 Task: Create a due date automation trigger when advanced on, on the wednesday before a card is due add fields with custom field "Resume" set to a date in this week at 11:00 AM.
Action: Mouse moved to (1159, 111)
Screenshot: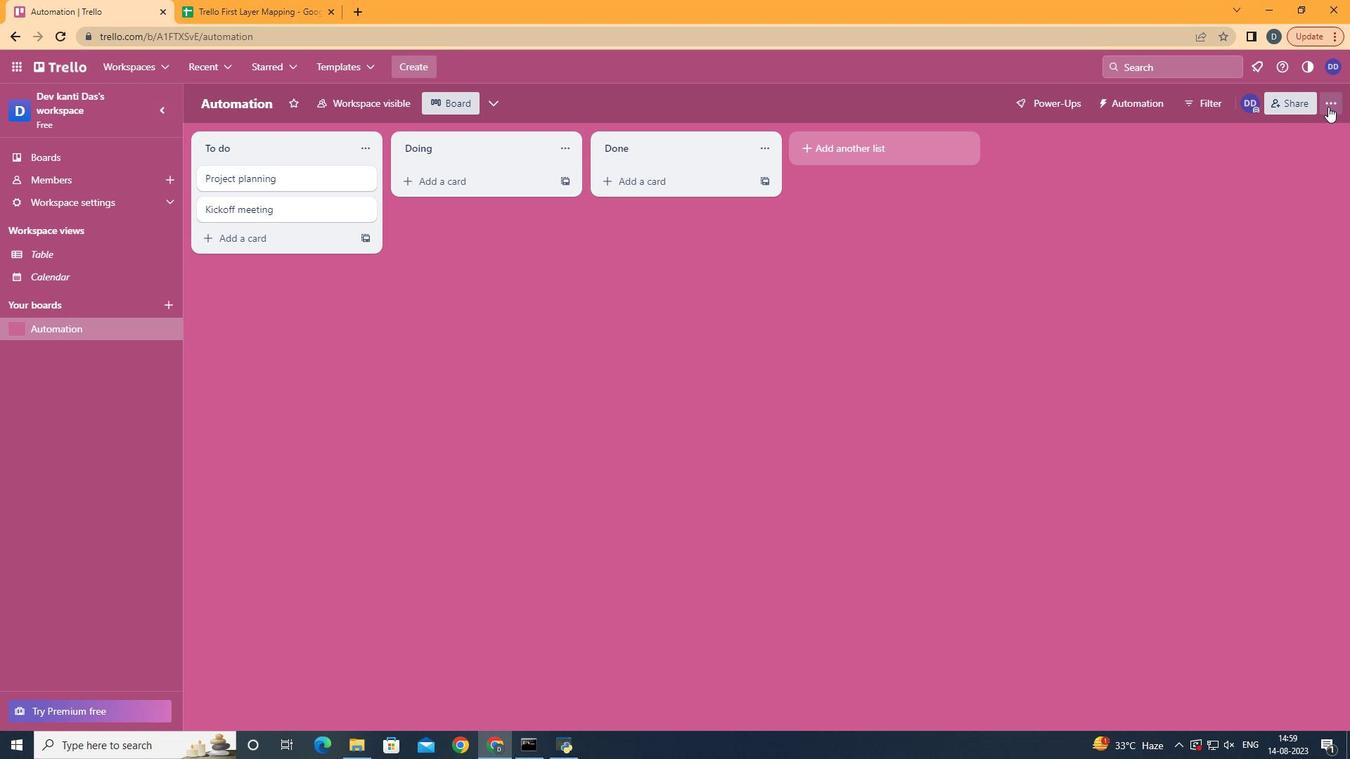
Action: Mouse pressed left at (1159, 111)
Screenshot: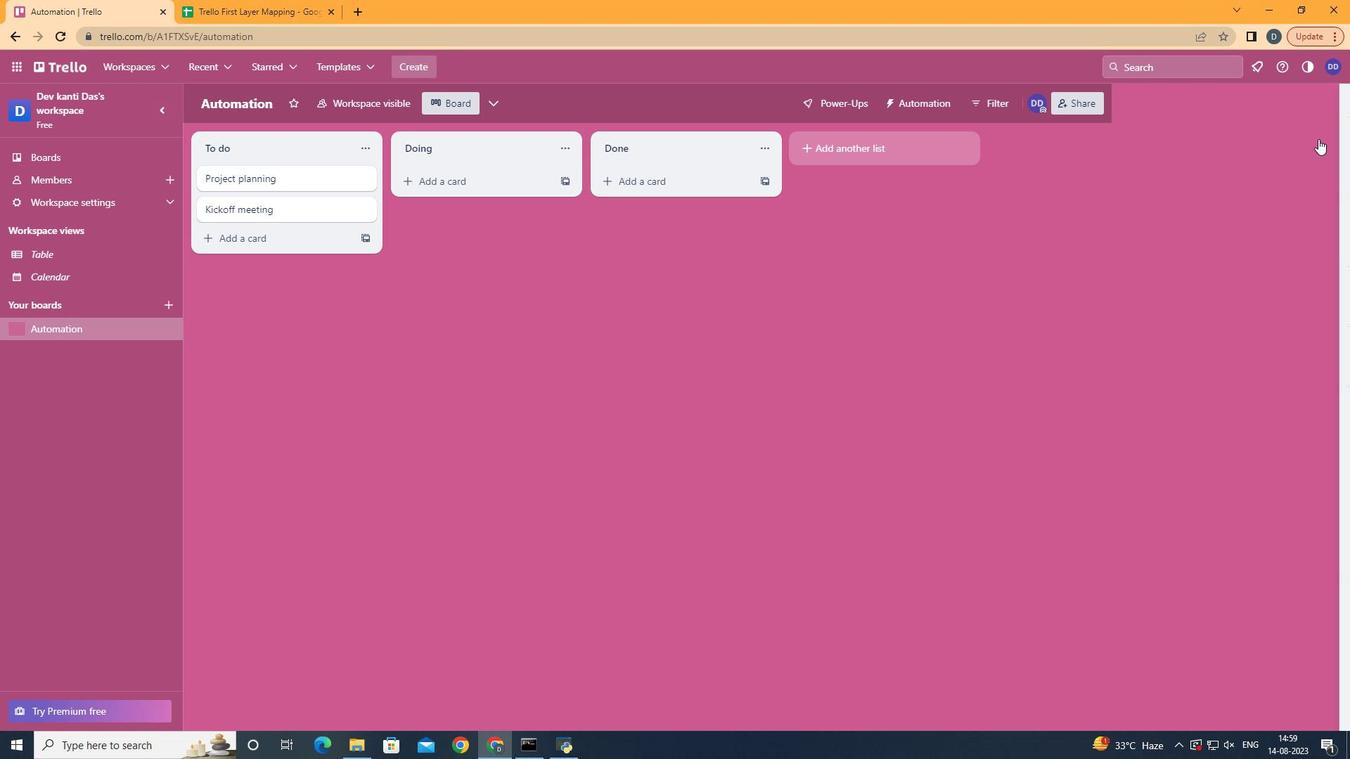 
Action: Mouse moved to (1112, 310)
Screenshot: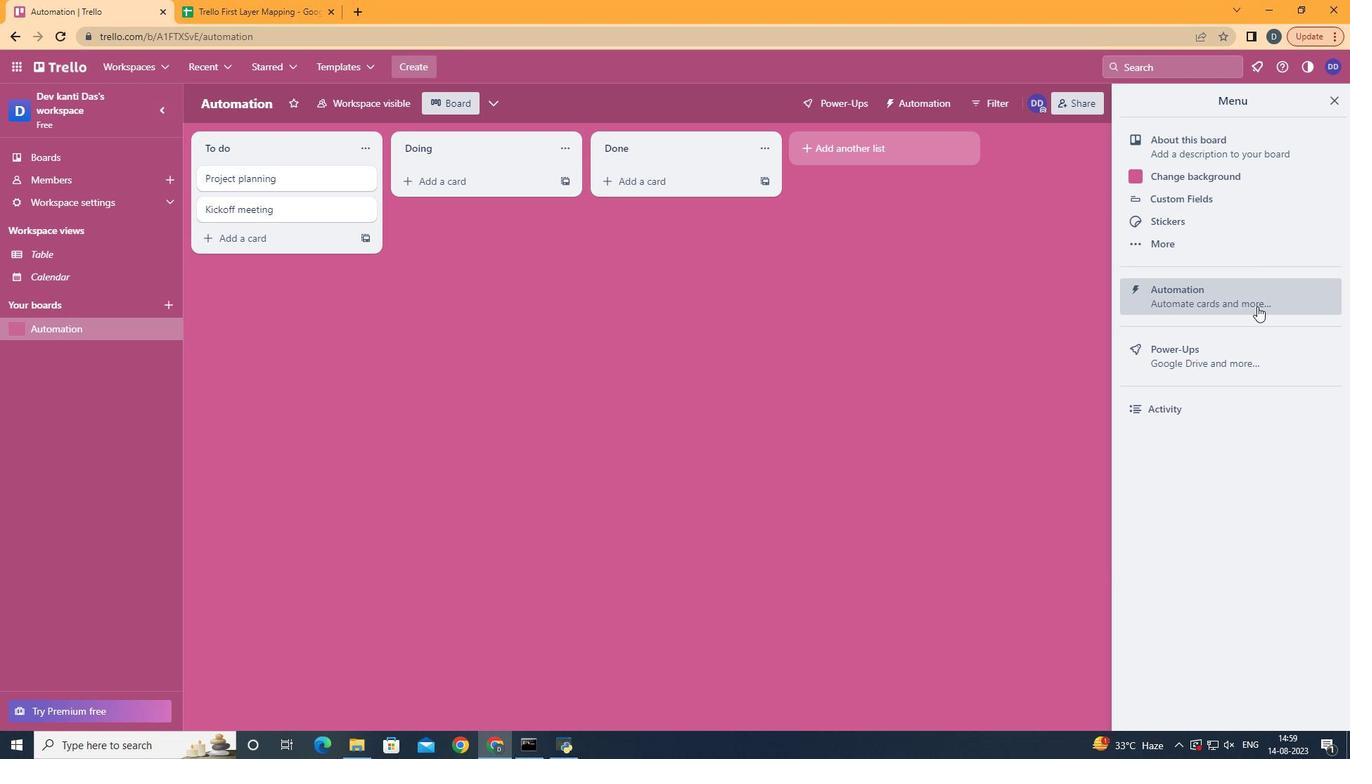 
Action: Mouse pressed left at (1112, 310)
Screenshot: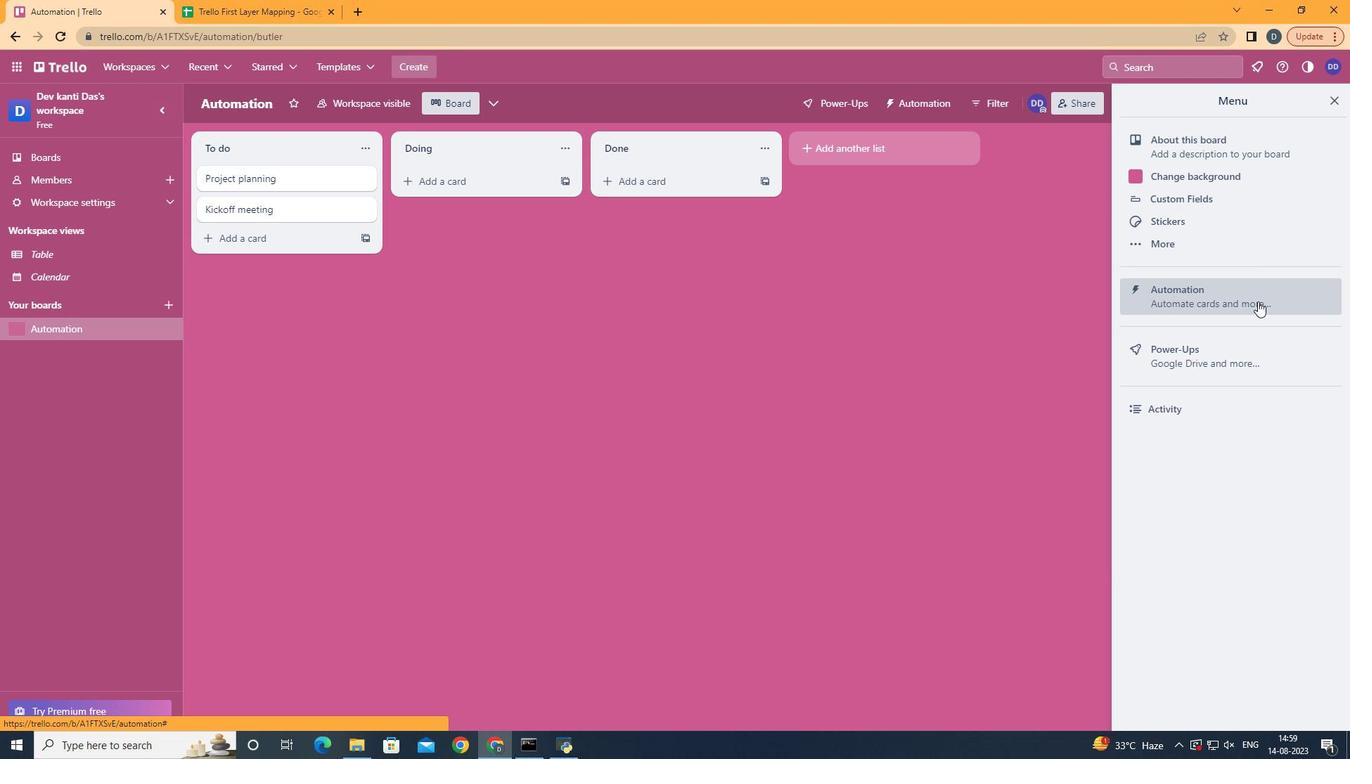
Action: Mouse moved to (466, 289)
Screenshot: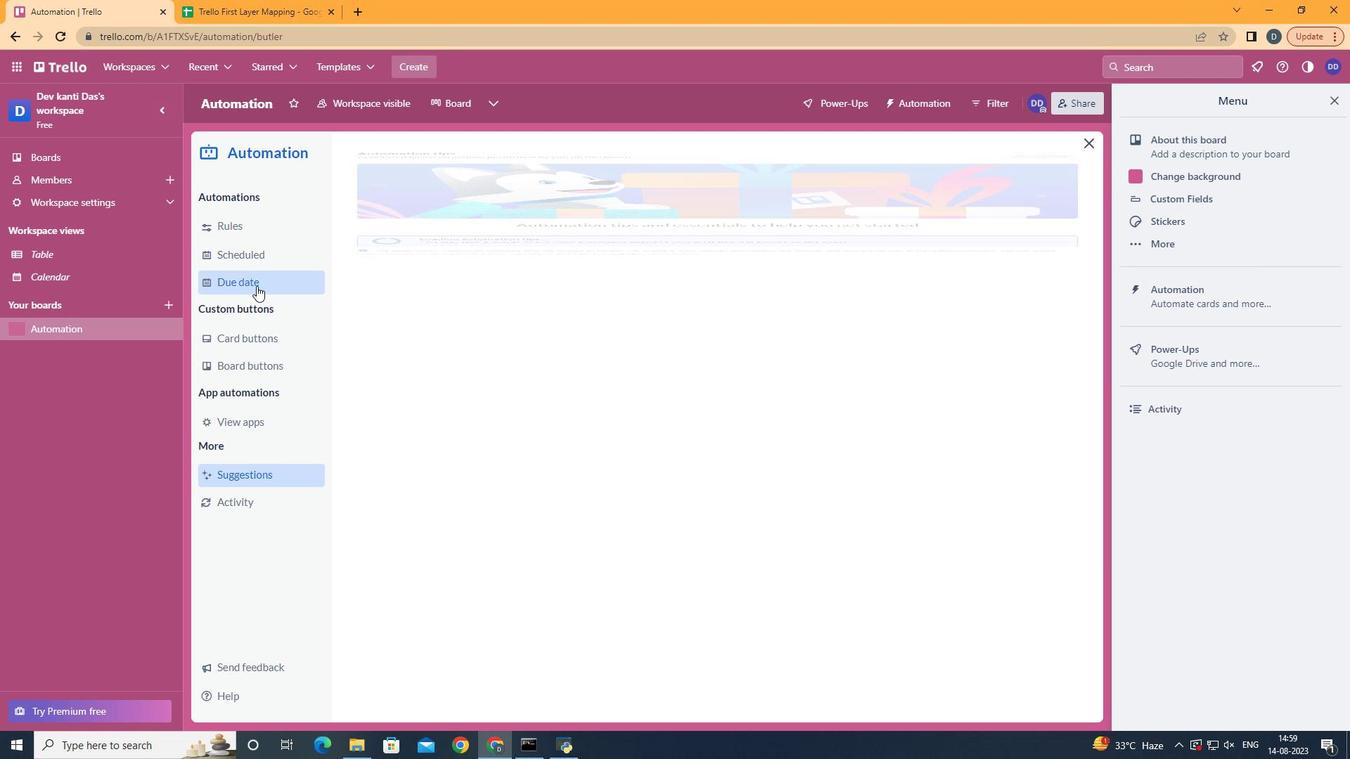
Action: Mouse pressed left at (466, 289)
Screenshot: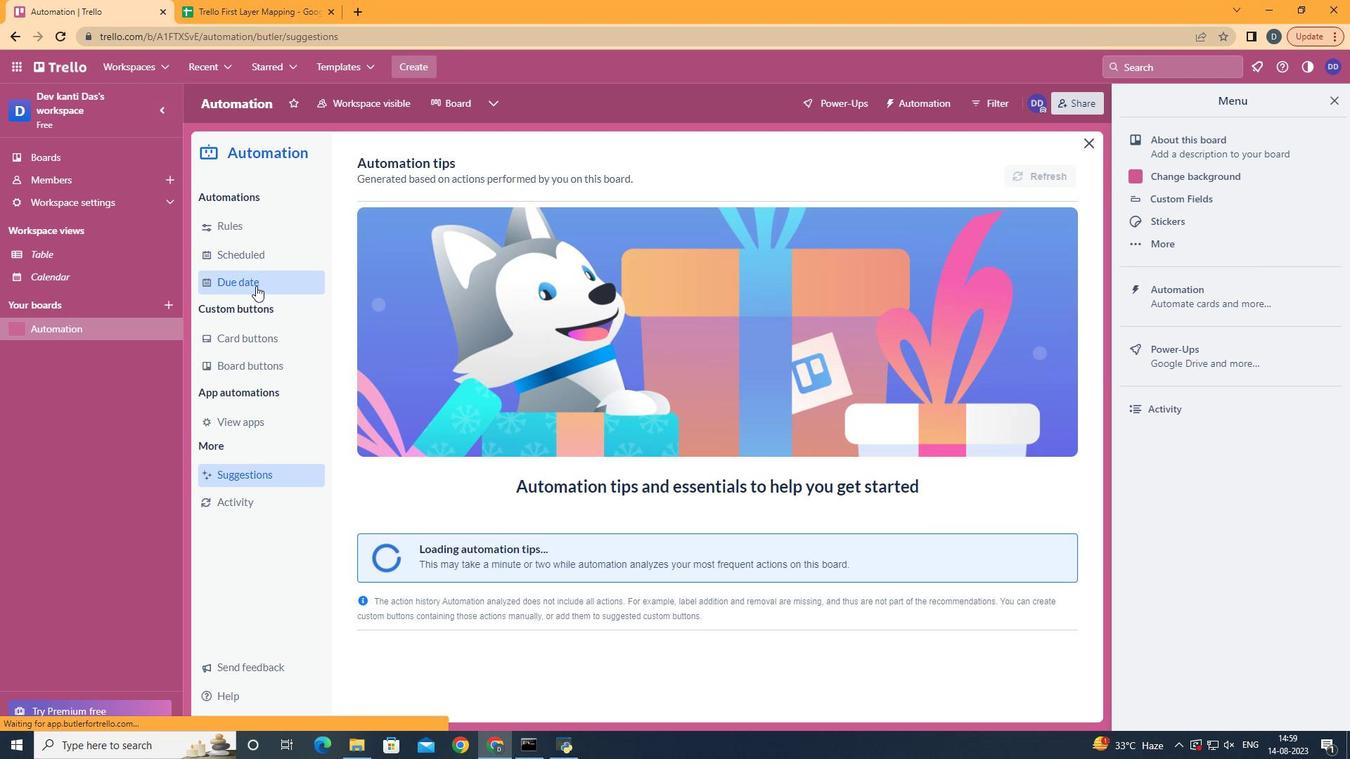 
Action: Mouse moved to (937, 175)
Screenshot: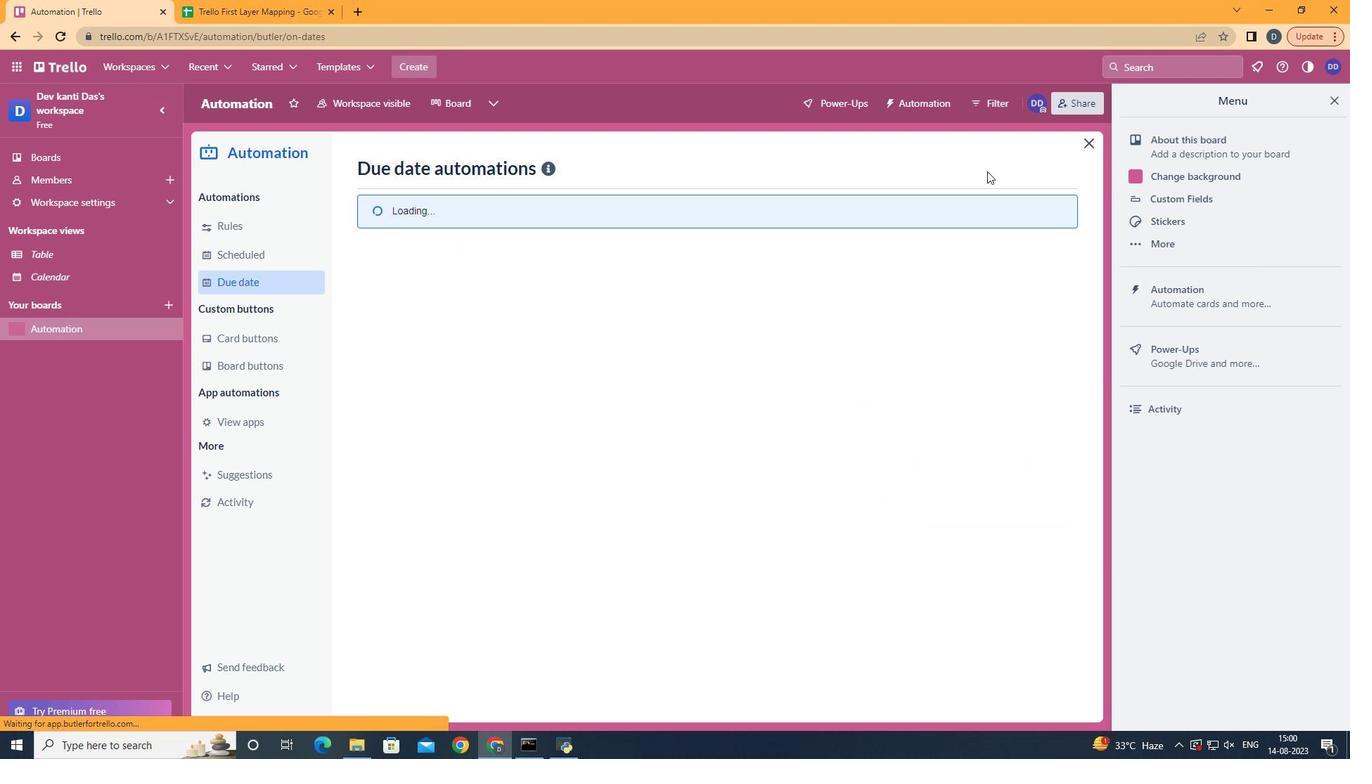 
Action: Mouse pressed left at (937, 175)
Screenshot: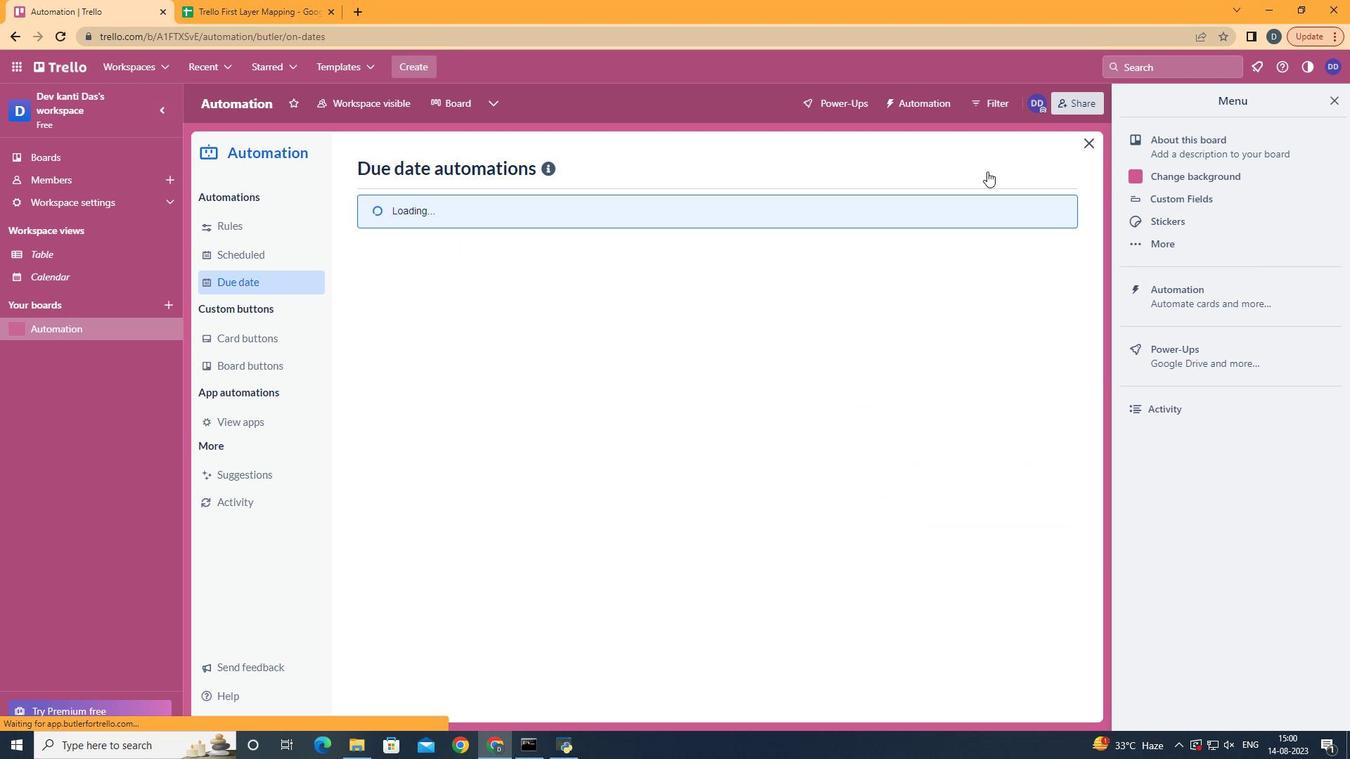 
Action: Mouse pressed left at (937, 175)
Screenshot: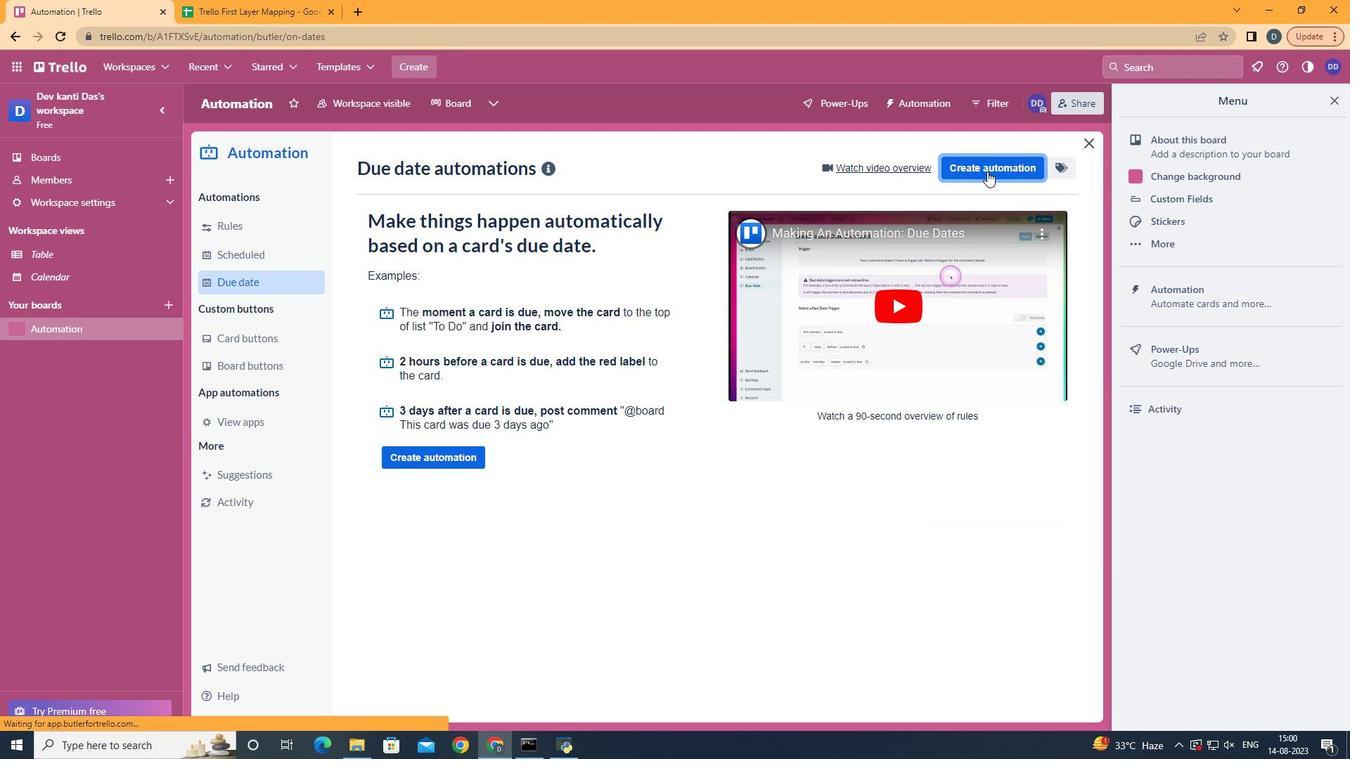 
Action: Mouse moved to (946, 164)
Screenshot: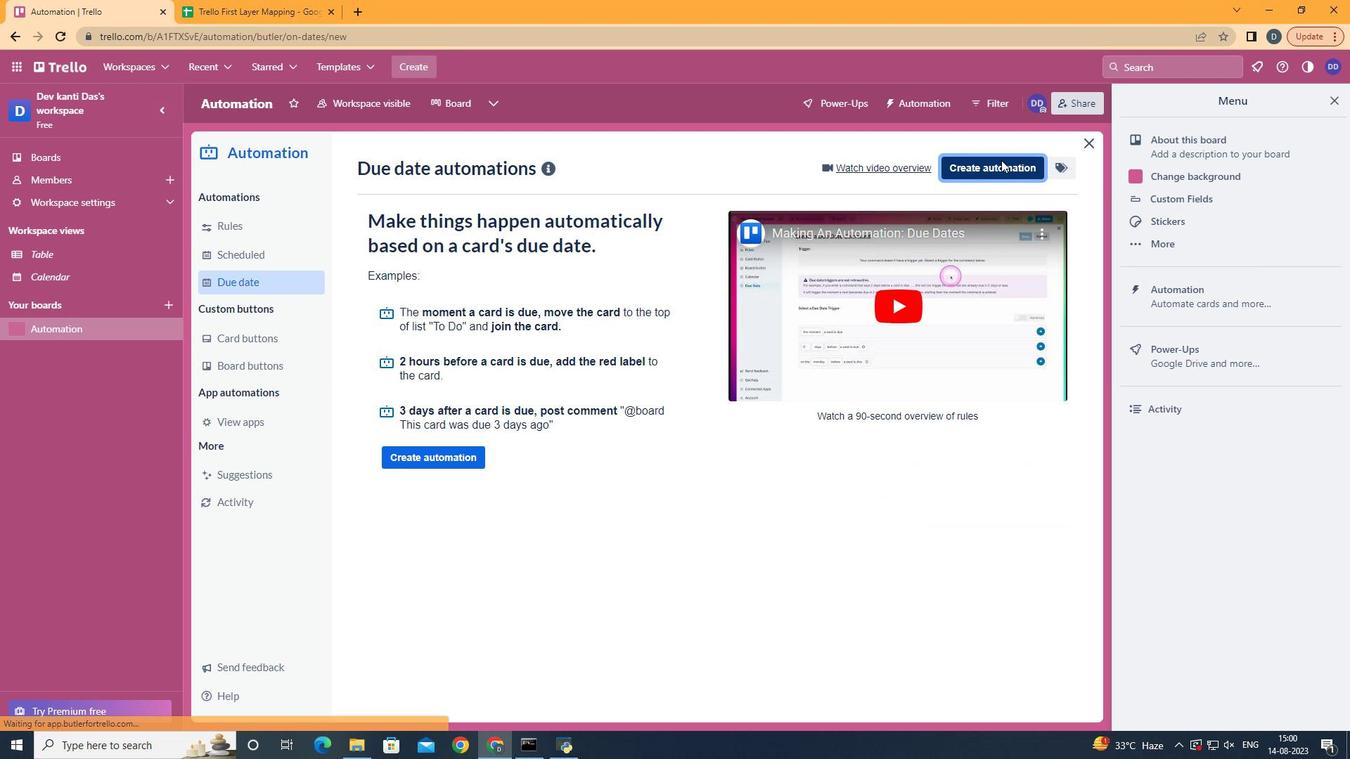 
Action: Mouse pressed left at (946, 164)
Screenshot: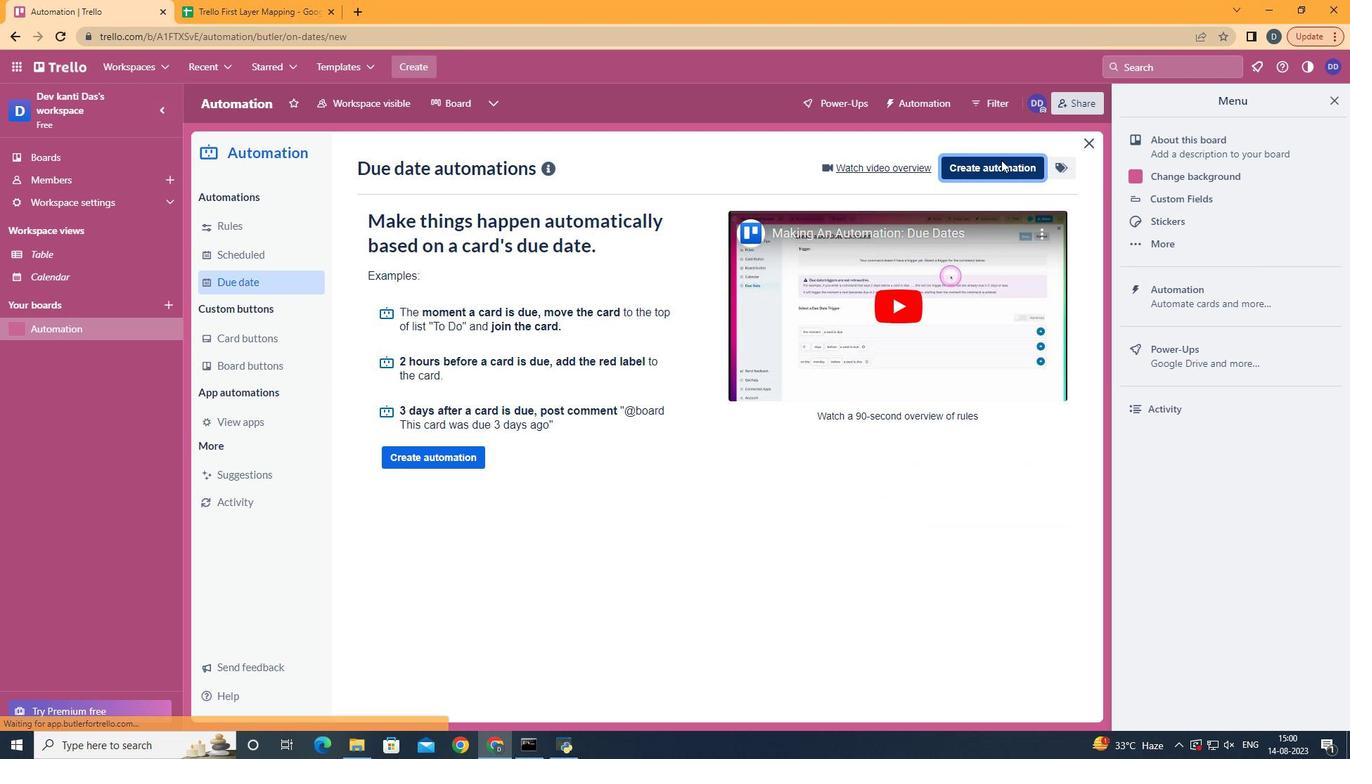 
Action: Mouse moved to (733, 301)
Screenshot: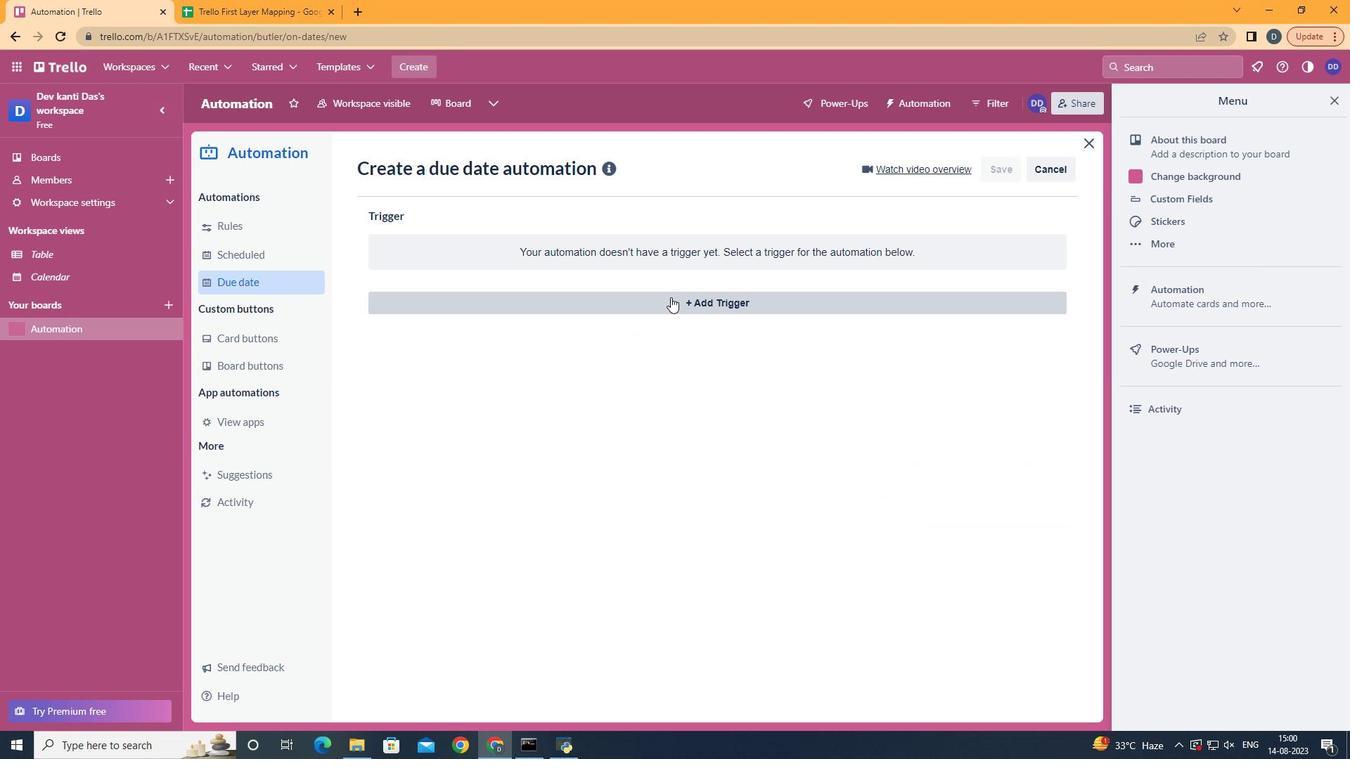 
Action: Mouse pressed left at (733, 301)
Screenshot: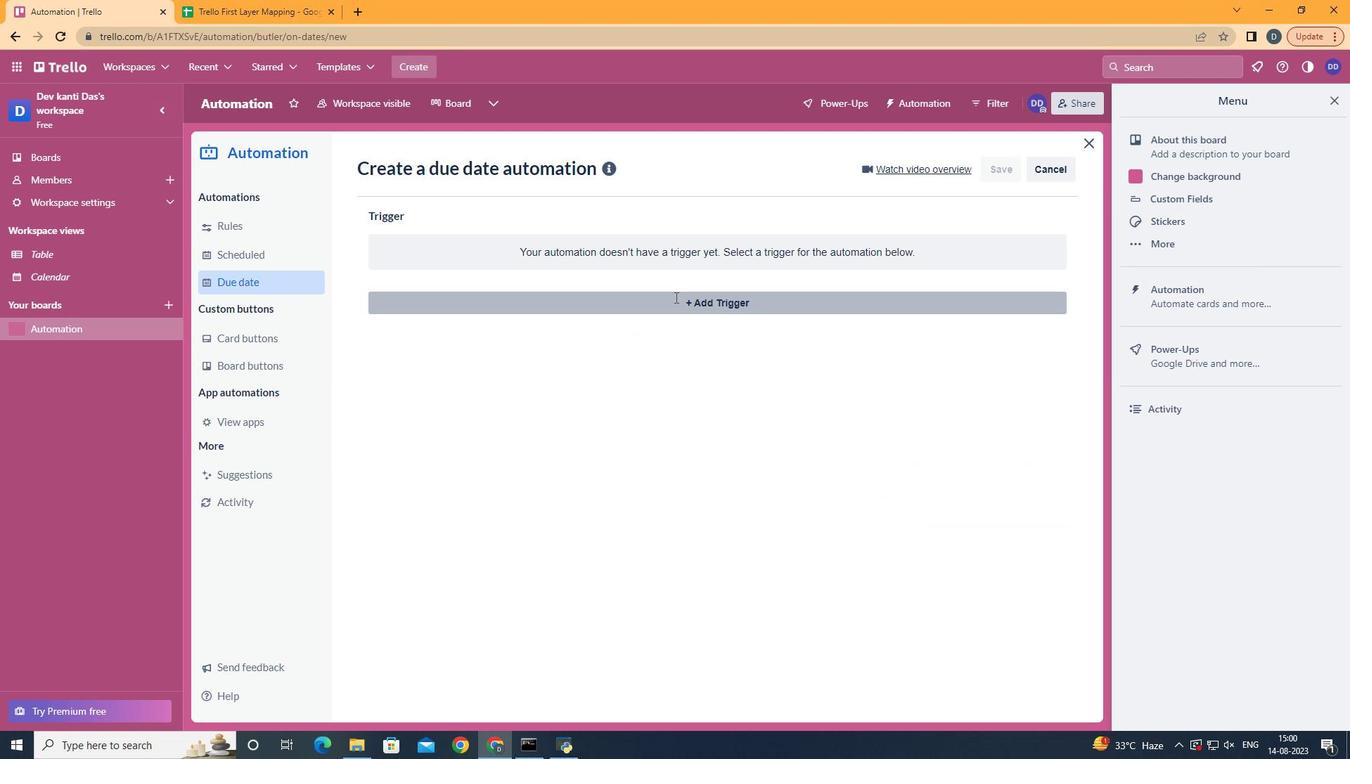 
Action: Mouse moved to (604, 433)
Screenshot: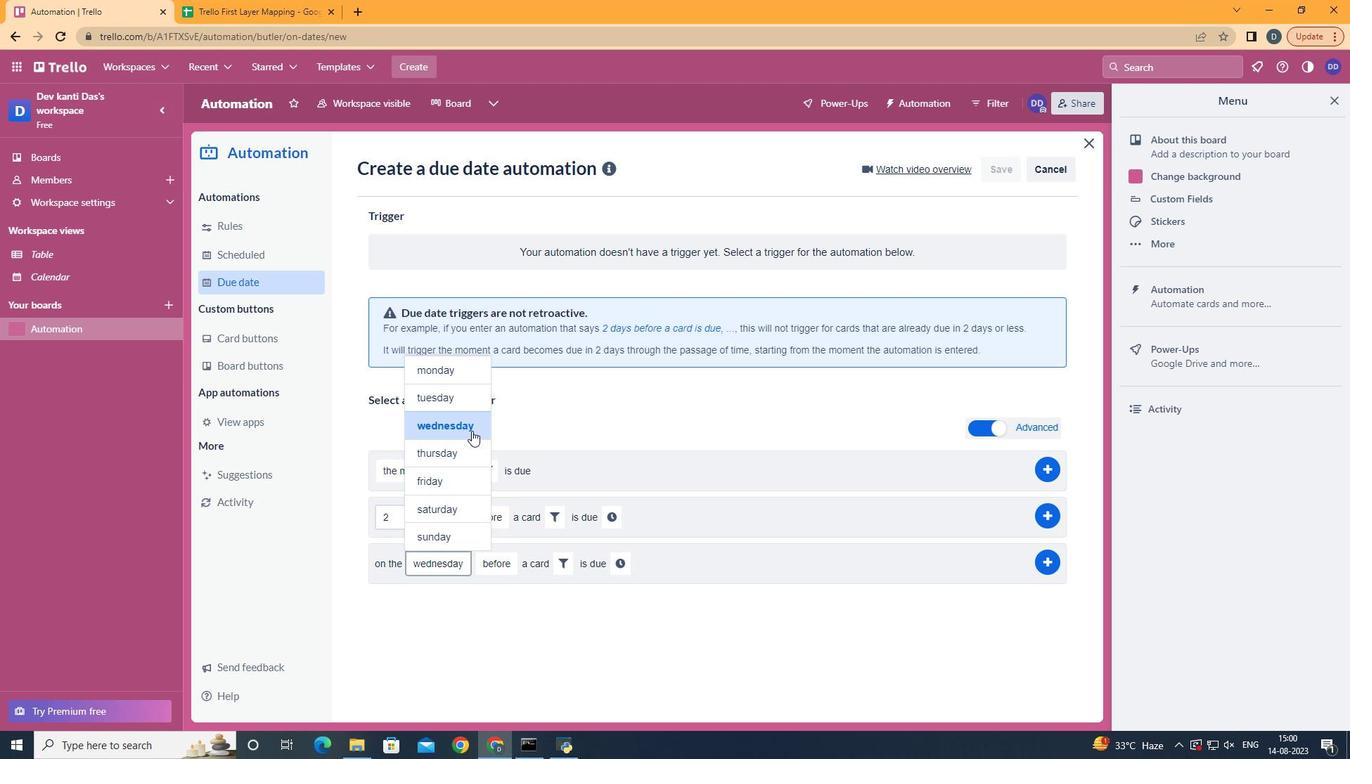 
Action: Mouse pressed left at (604, 433)
Screenshot: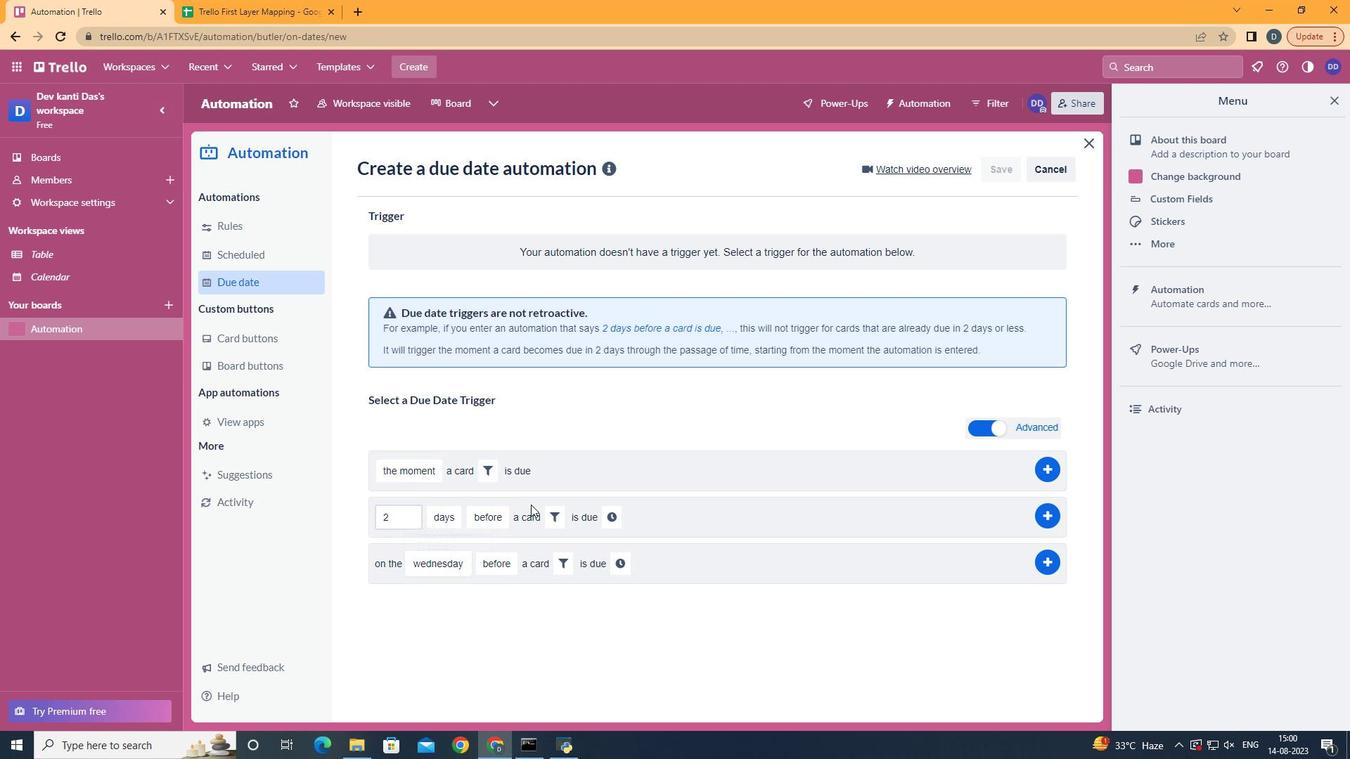 
Action: Mouse moved to (663, 560)
Screenshot: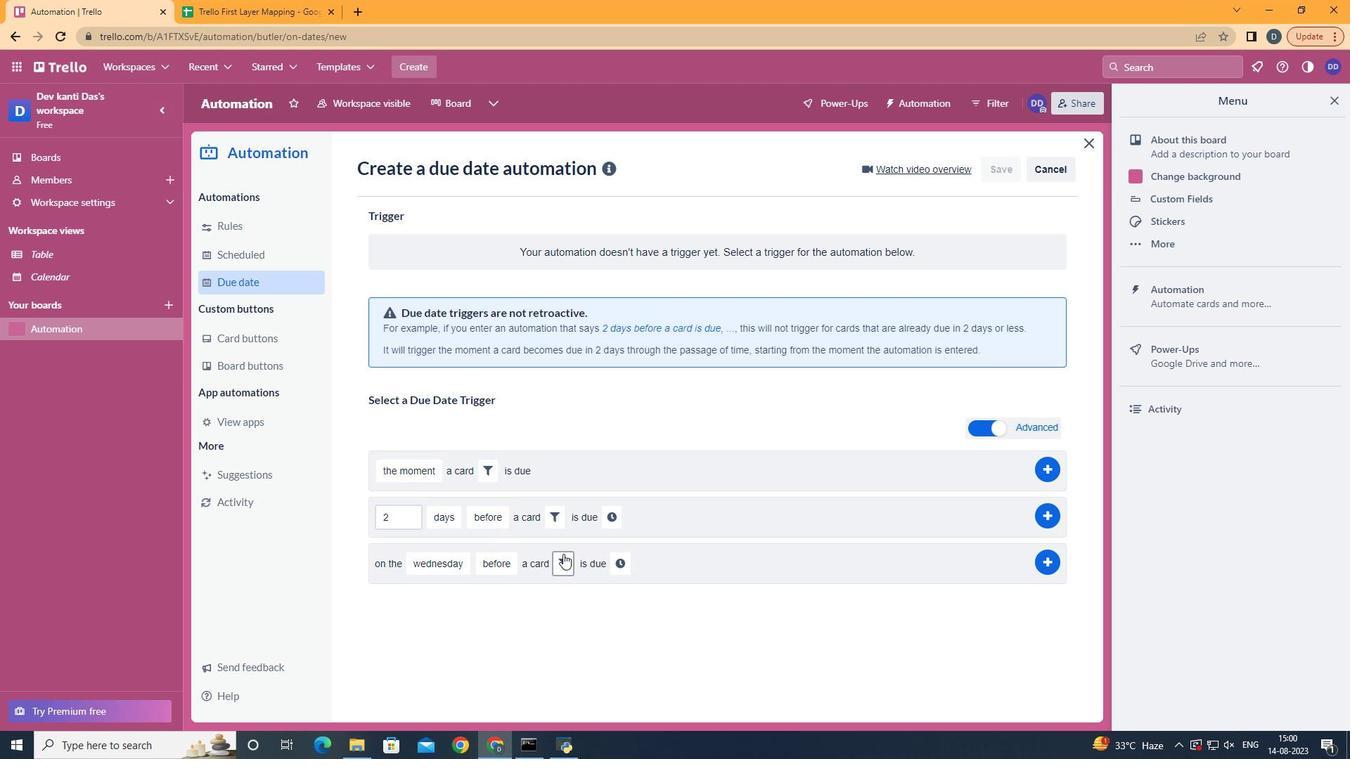 
Action: Mouse pressed left at (663, 560)
Screenshot: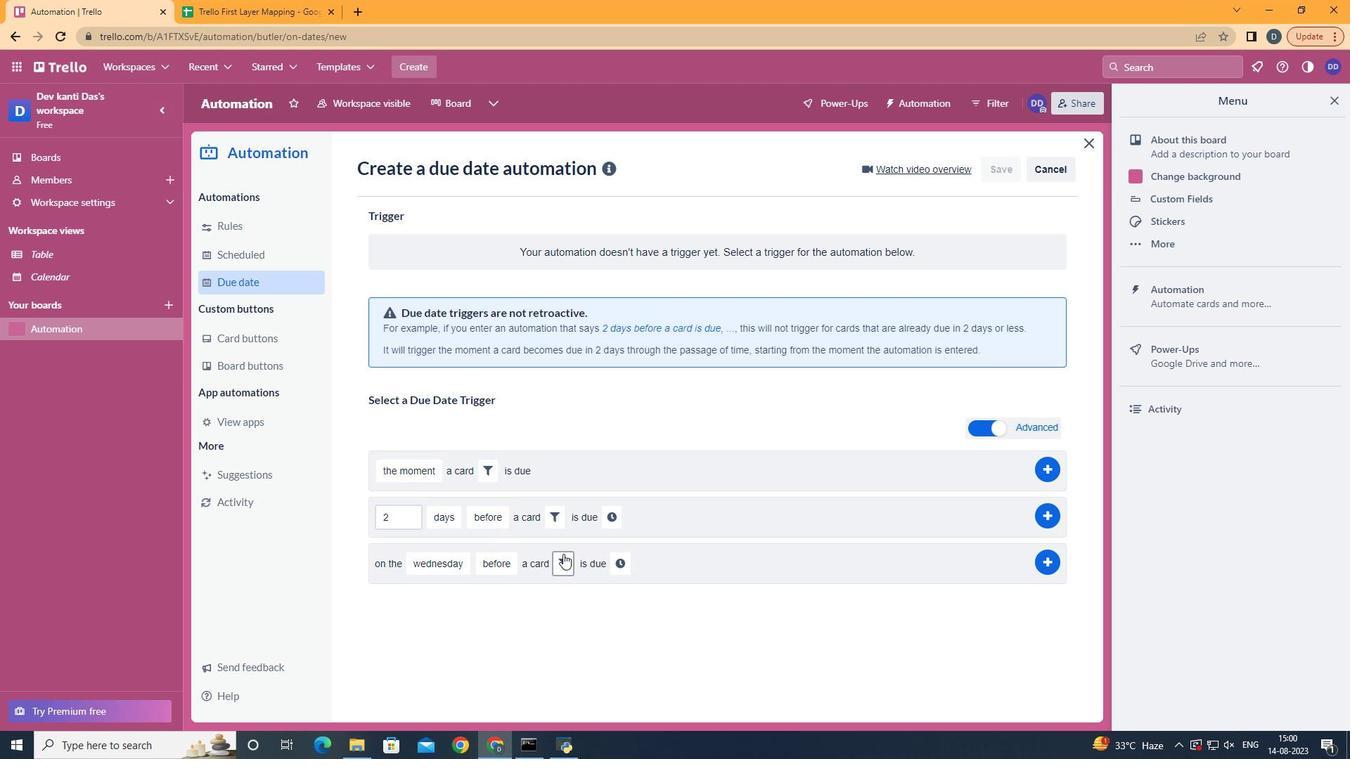 
Action: Mouse moved to (810, 607)
Screenshot: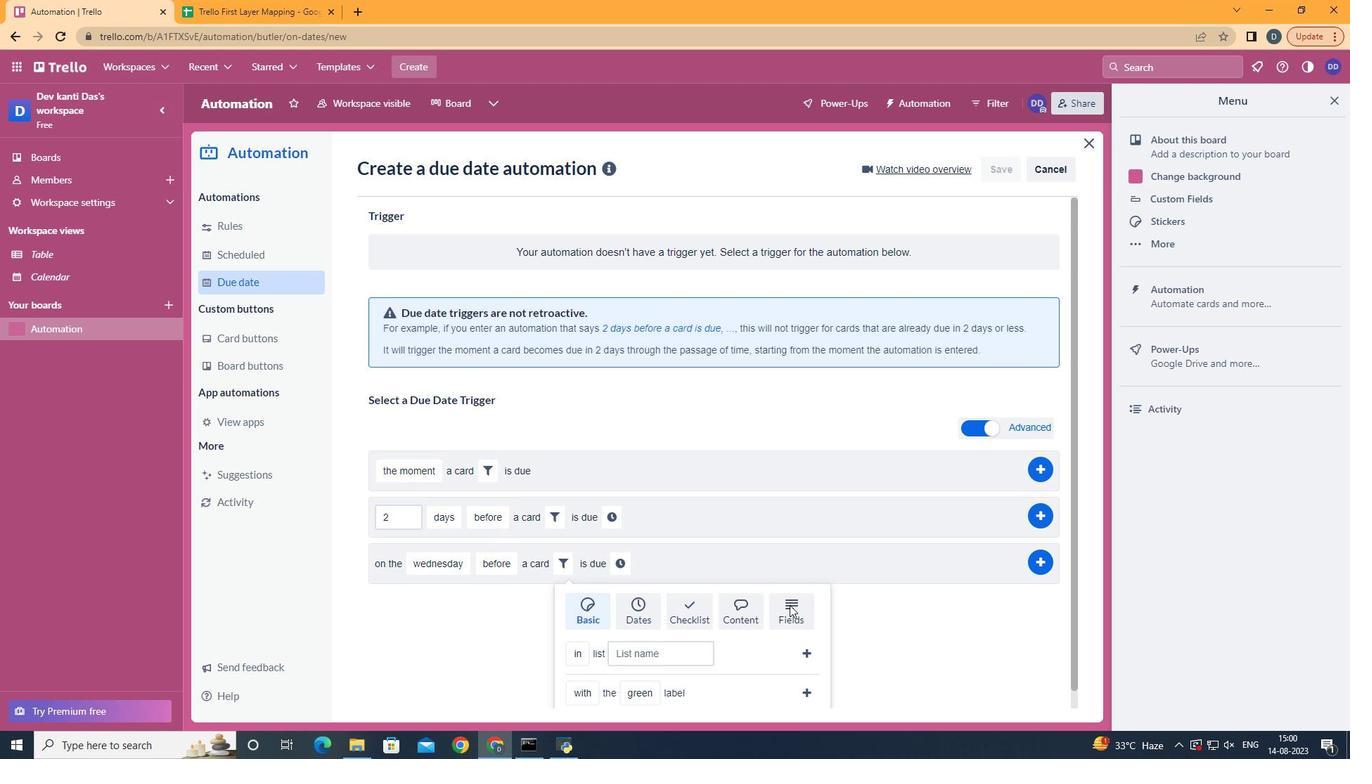 
Action: Mouse pressed left at (810, 607)
Screenshot: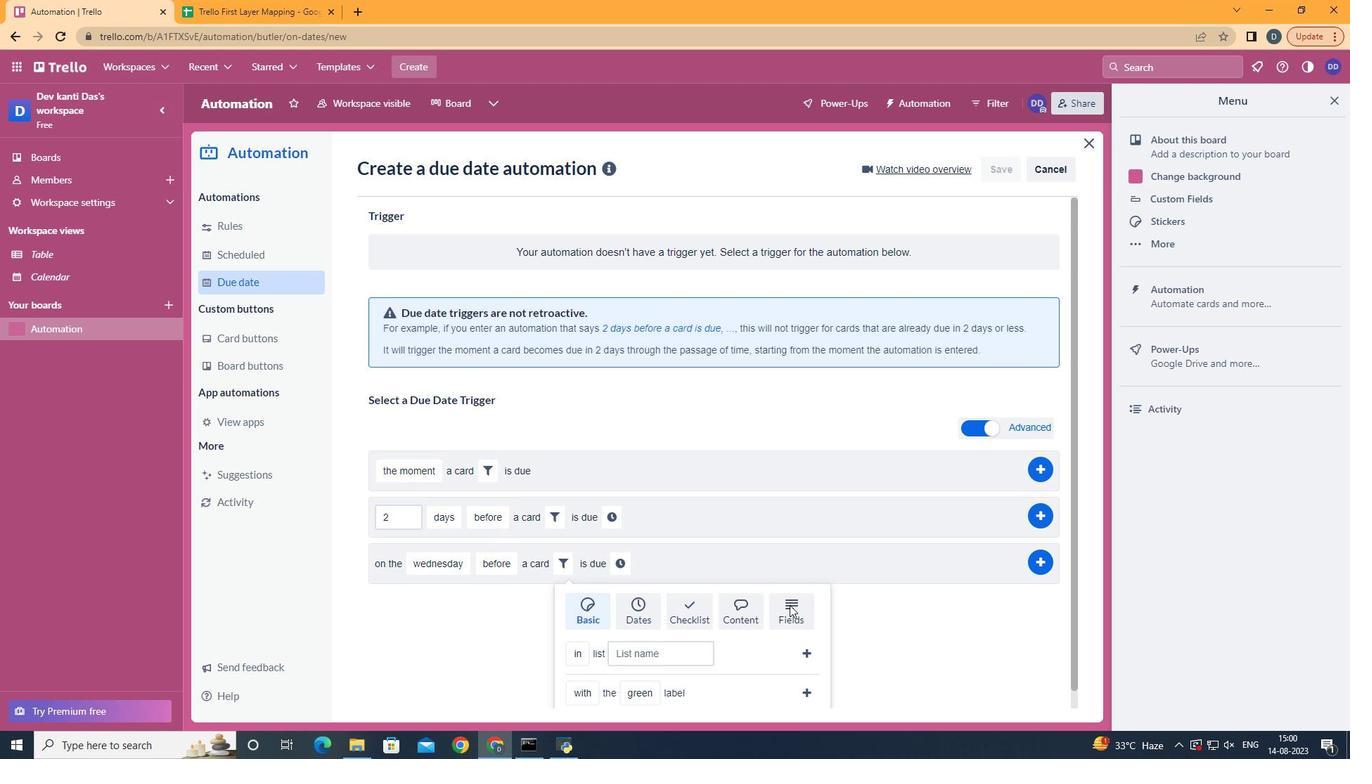 
Action: Mouse scrolled (810, 607) with delta (0, 0)
Screenshot: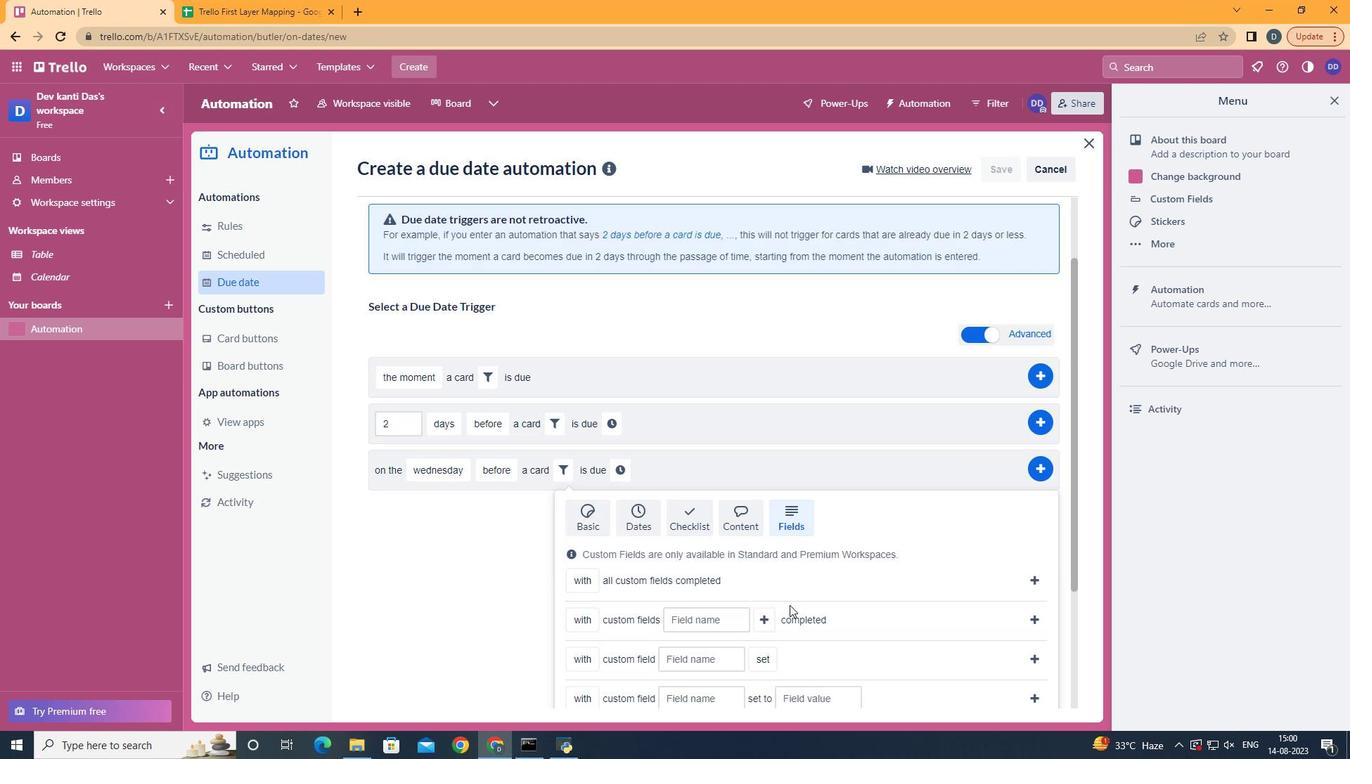 
Action: Mouse scrolled (810, 607) with delta (0, 0)
Screenshot: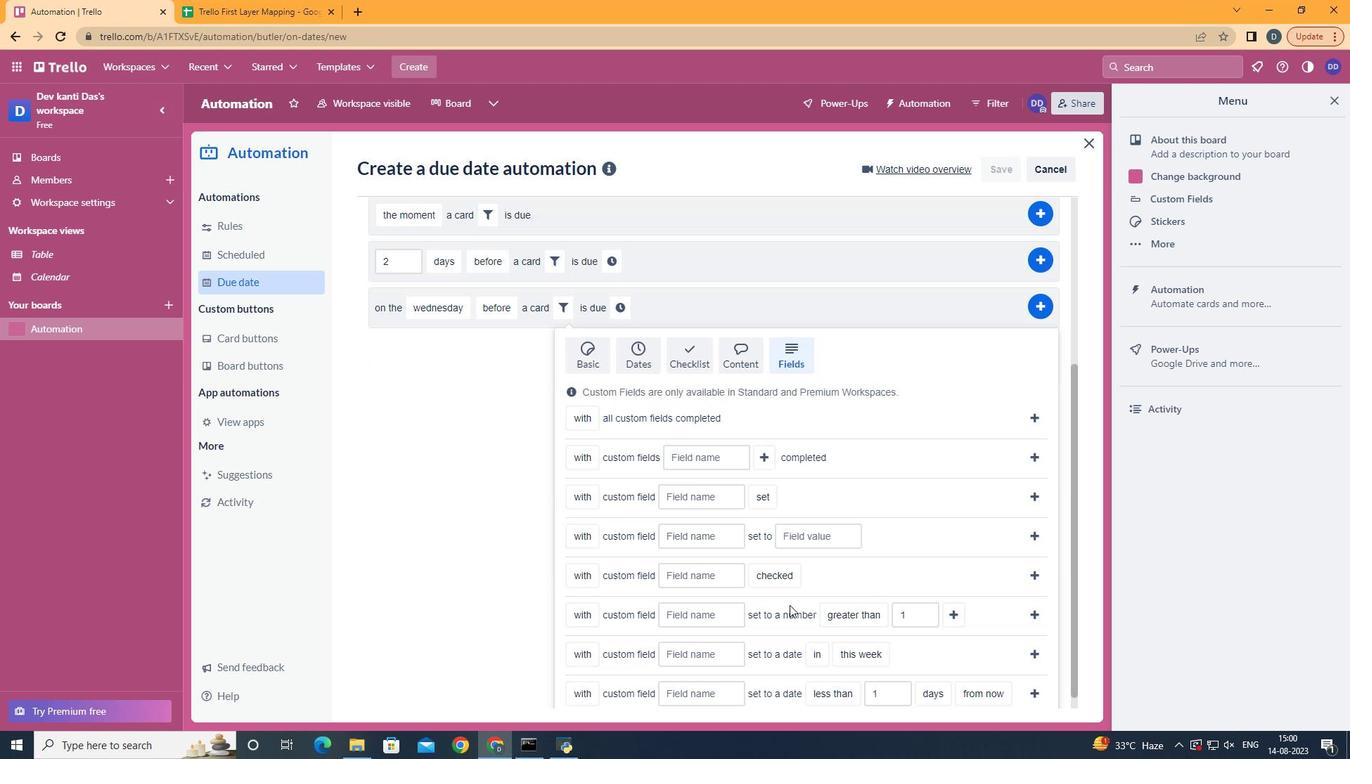 
Action: Mouse scrolled (810, 607) with delta (0, 0)
Screenshot: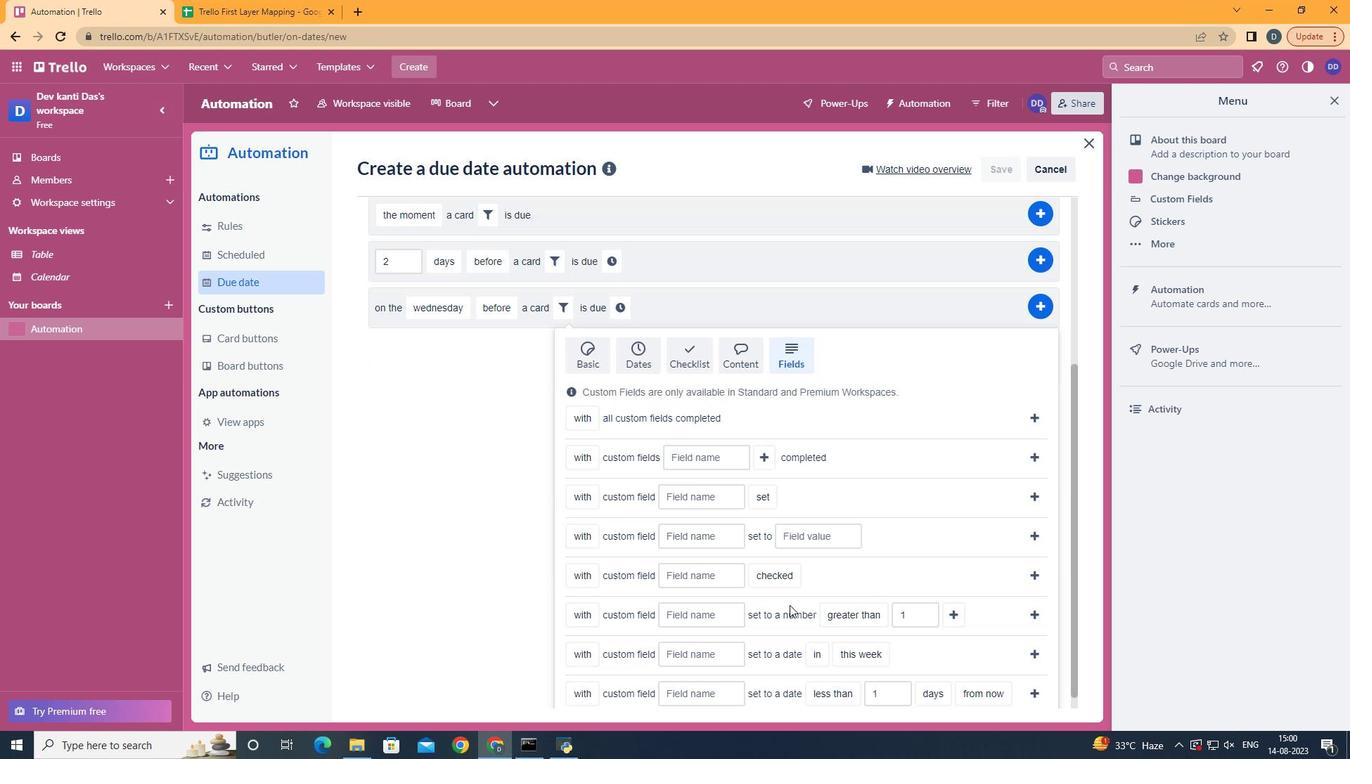 
Action: Mouse scrolled (810, 607) with delta (0, 0)
Screenshot: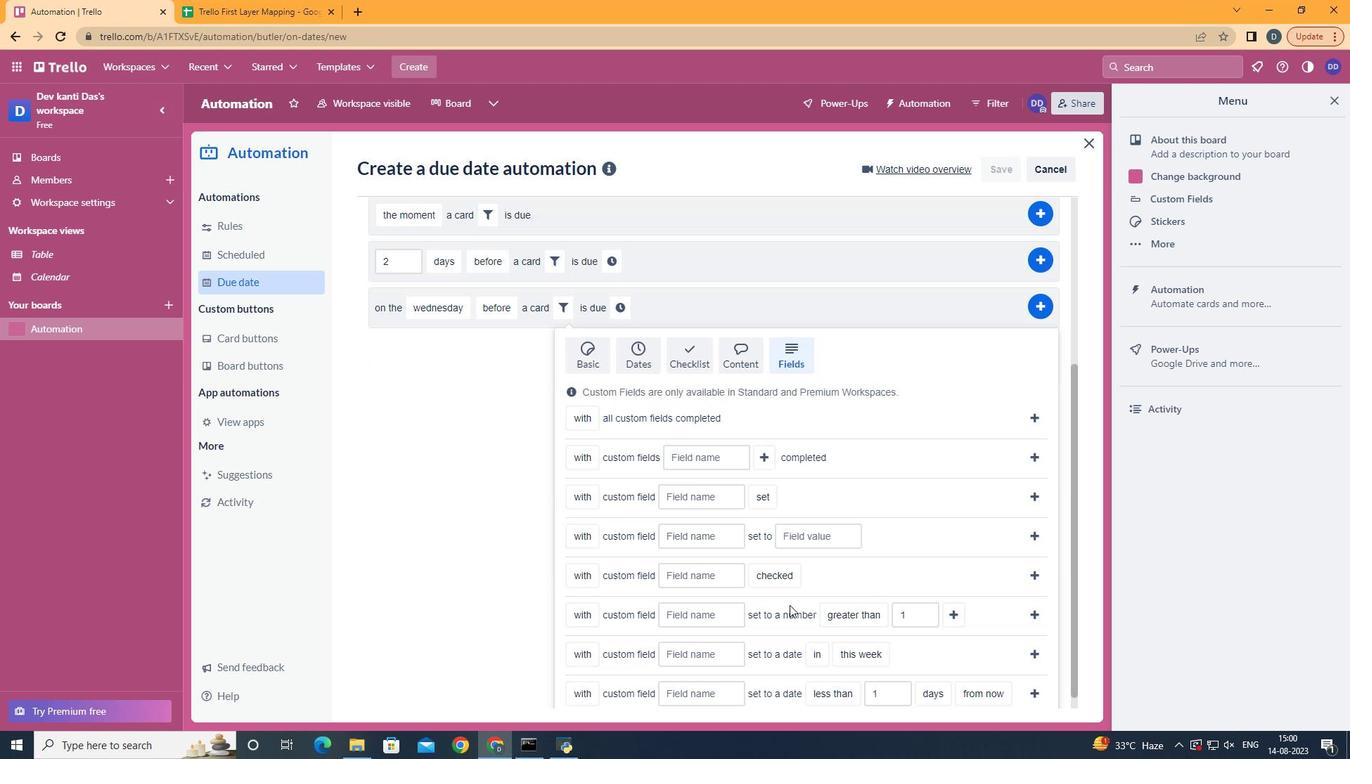 
Action: Mouse scrolled (810, 607) with delta (0, 0)
Screenshot: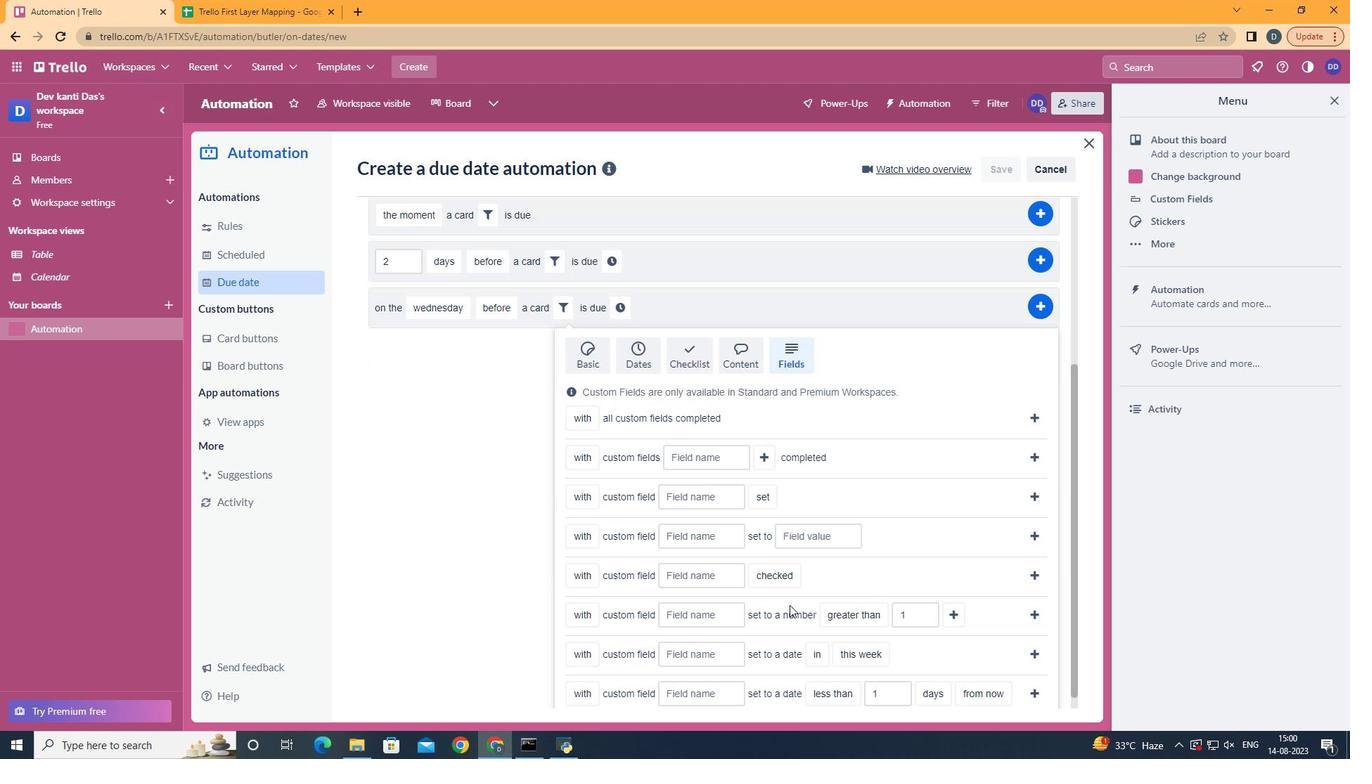 
Action: Mouse scrolled (810, 607) with delta (0, 0)
Screenshot: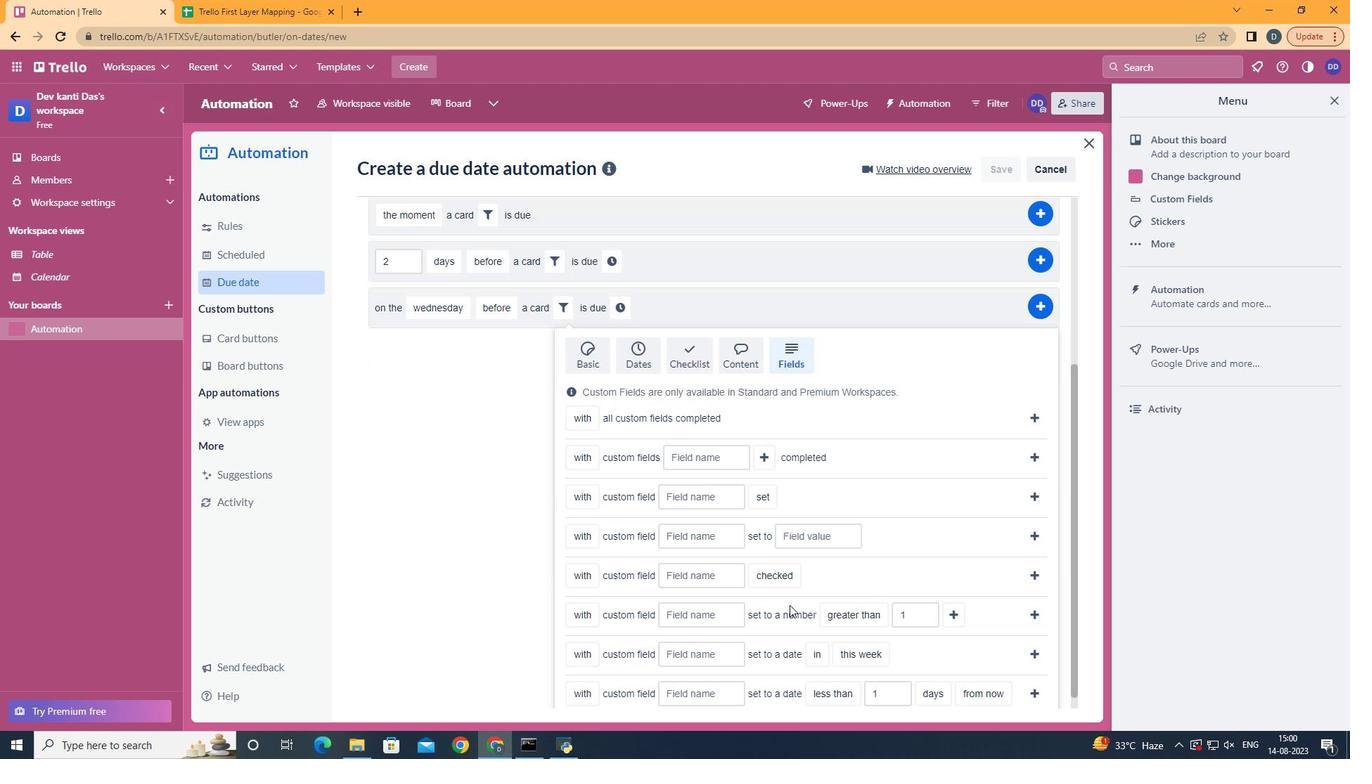 
Action: Mouse moved to (741, 637)
Screenshot: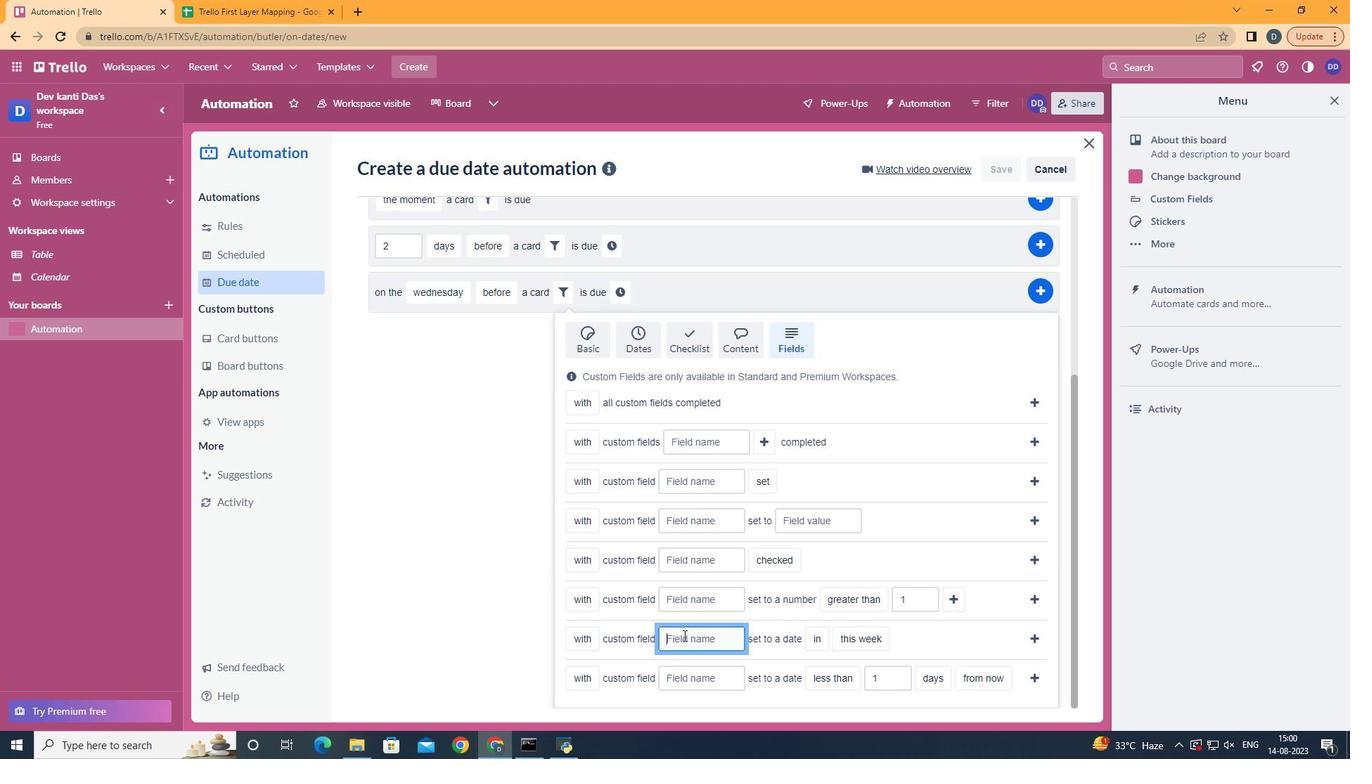 
Action: Mouse pressed left at (741, 637)
Screenshot: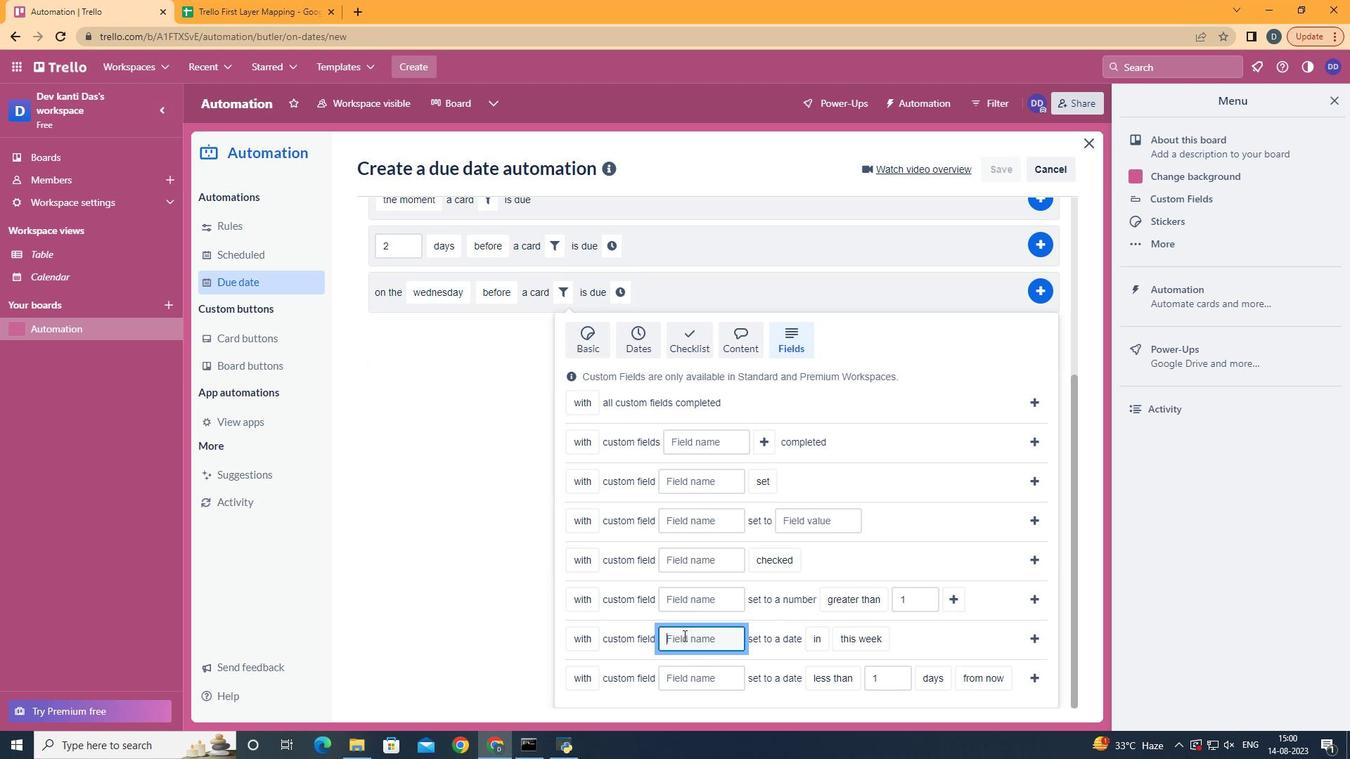 
Action: Key pressed <Key.shift>Resume
Screenshot: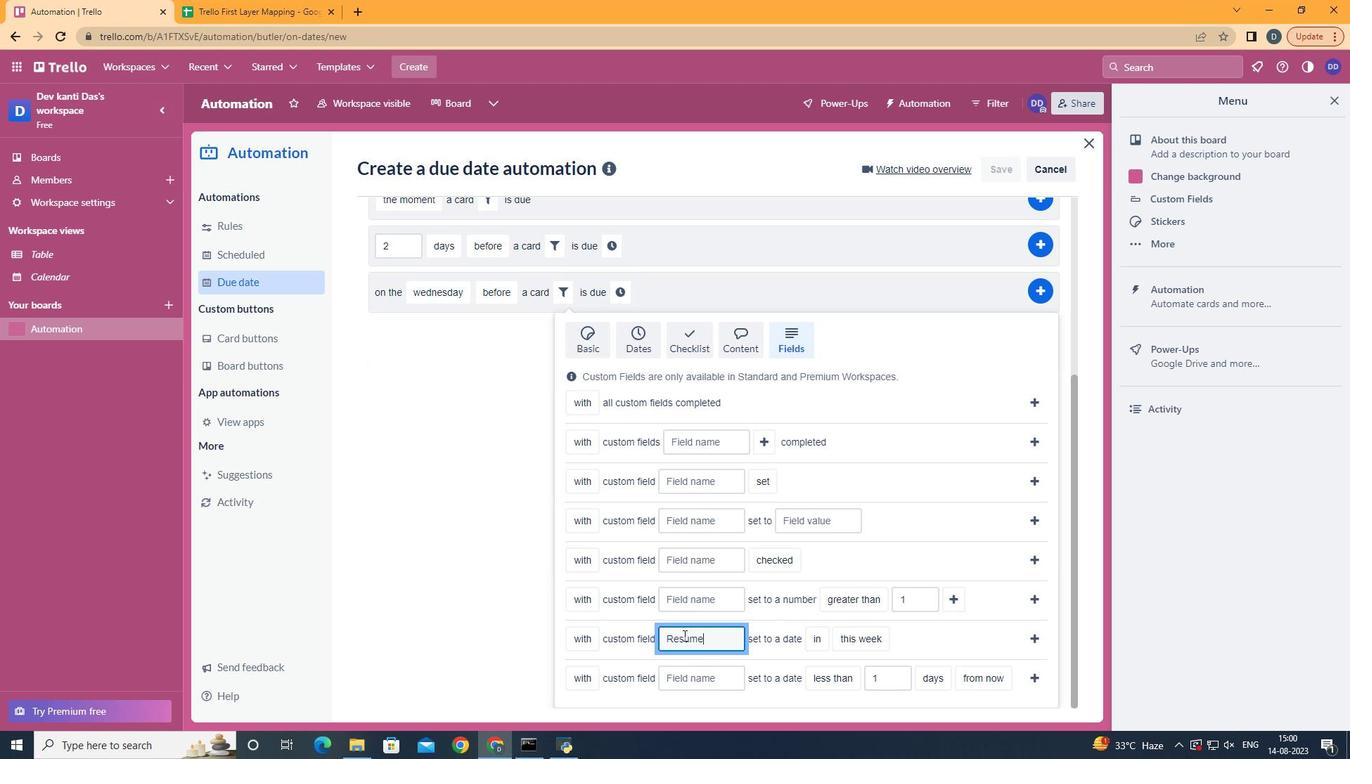 
Action: Mouse moved to (968, 640)
Screenshot: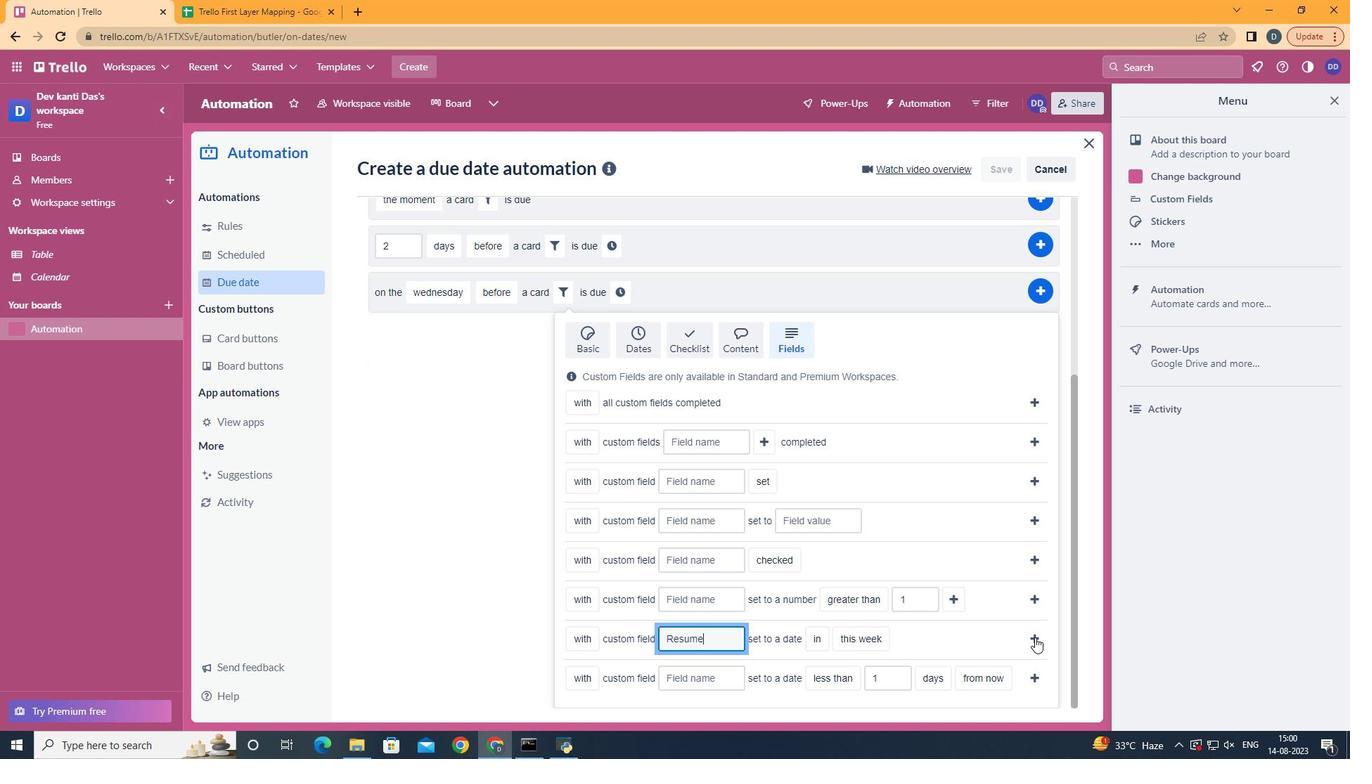 
Action: Mouse pressed left at (968, 640)
Screenshot: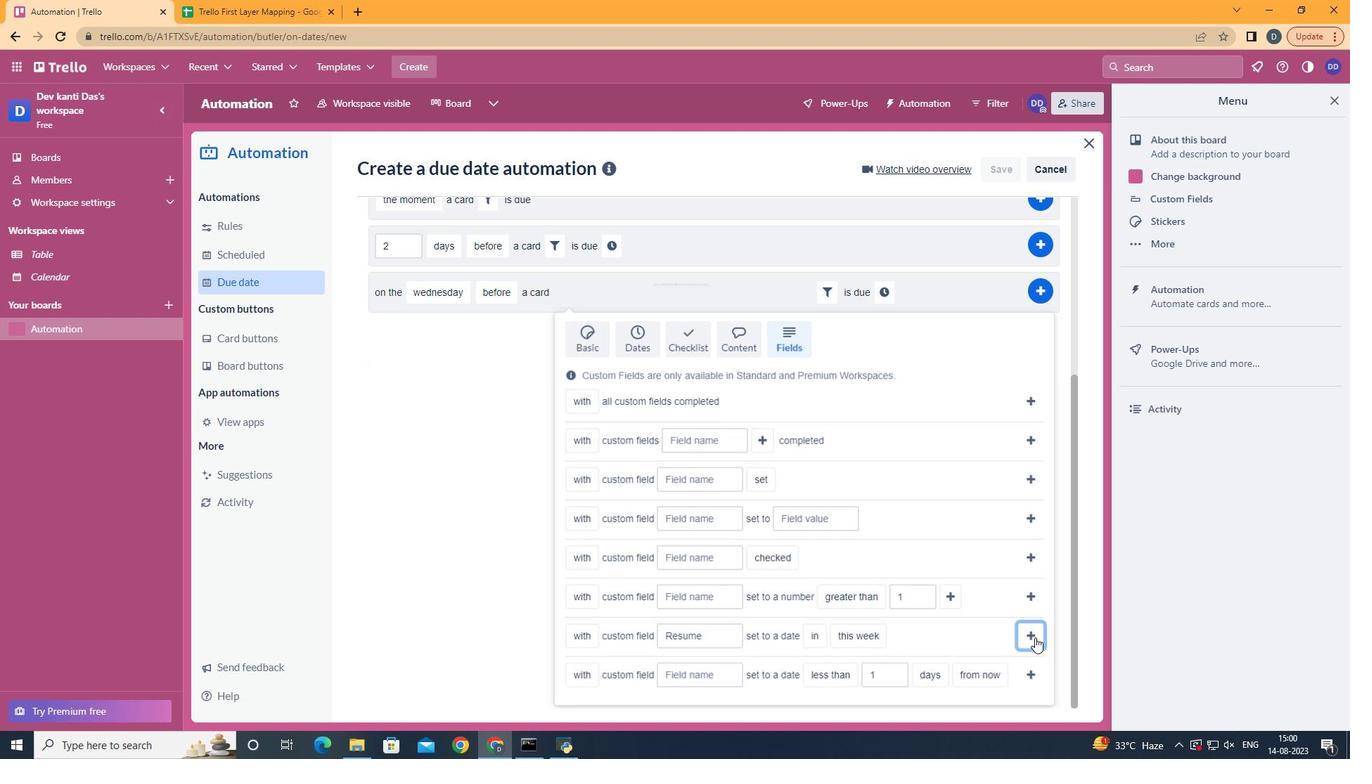 
Action: Mouse moved to (880, 564)
Screenshot: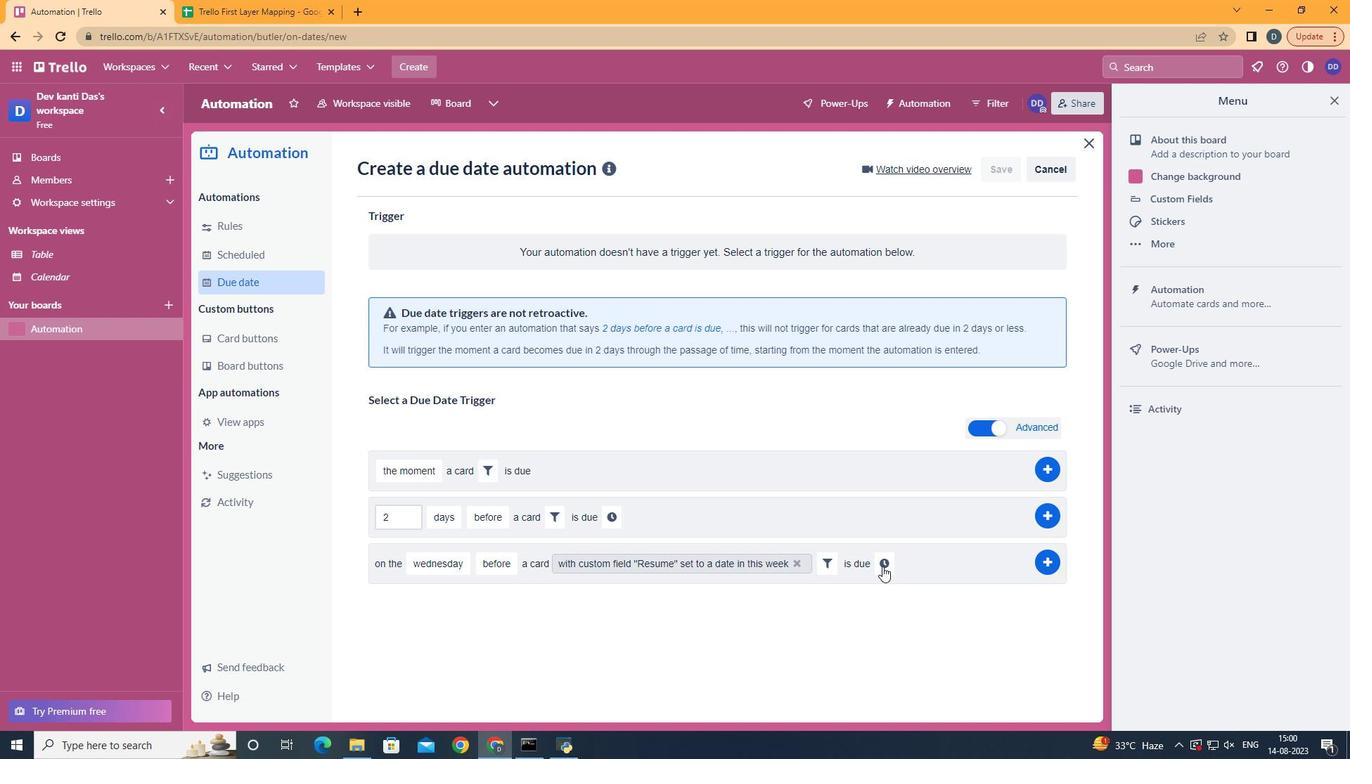 
Action: Mouse pressed left at (880, 564)
Screenshot: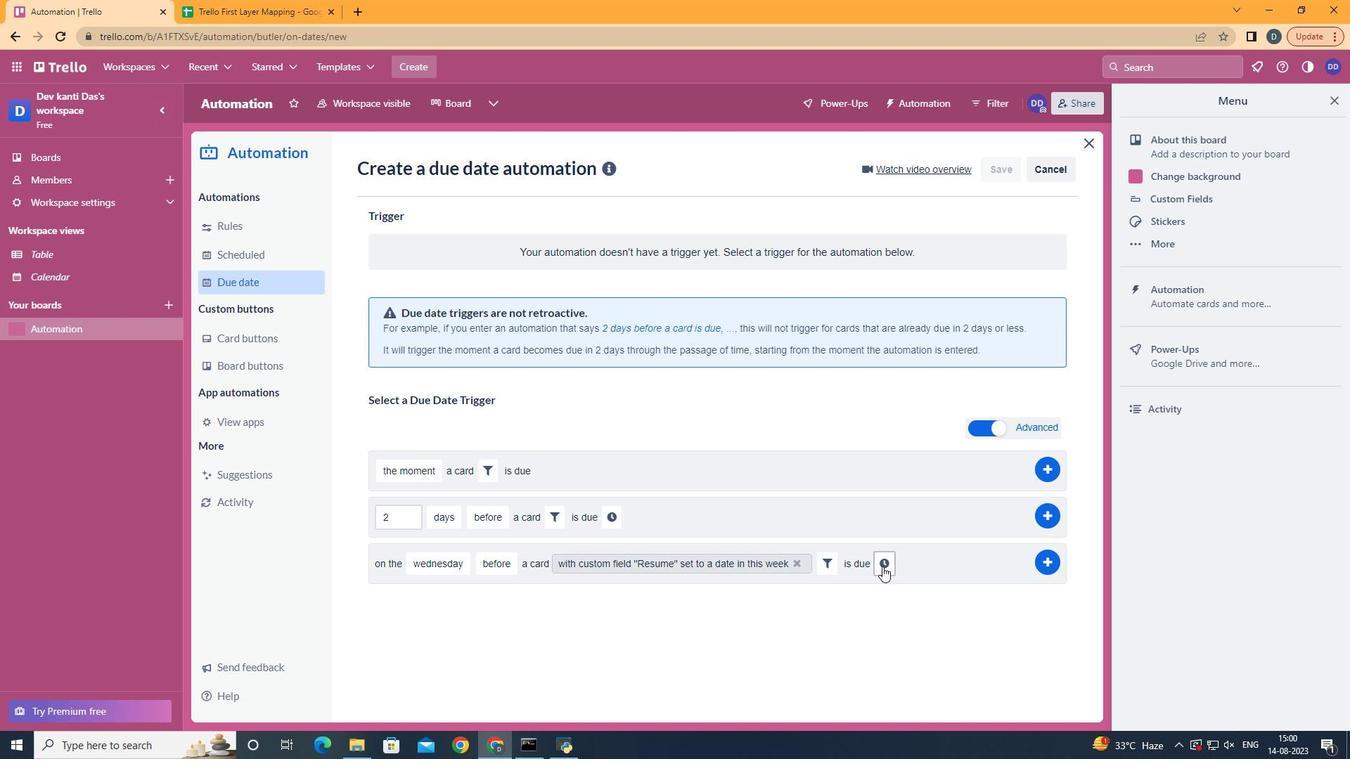 
Action: Mouse moved to (870, 569)
Screenshot: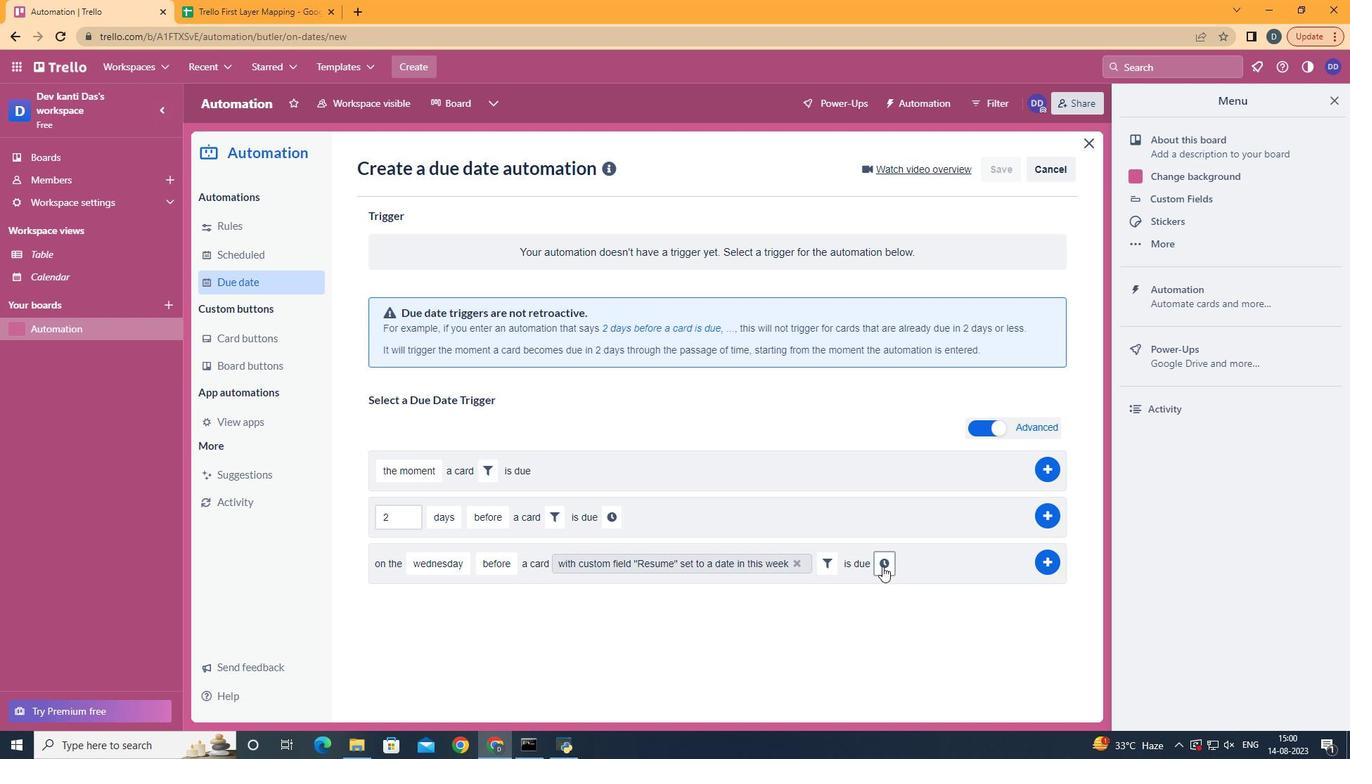 
Action: Mouse pressed left at (870, 569)
Screenshot: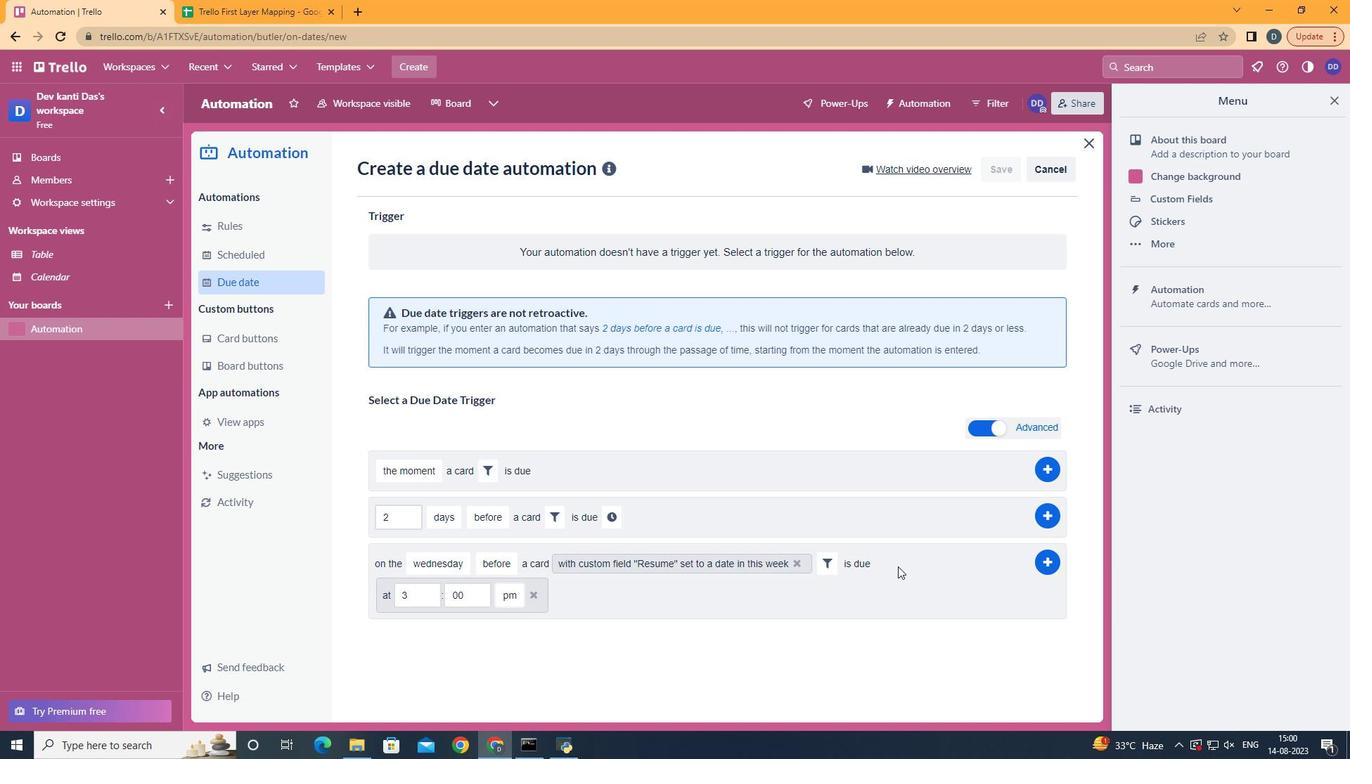 
Action: Mouse moved to (573, 598)
Screenshot: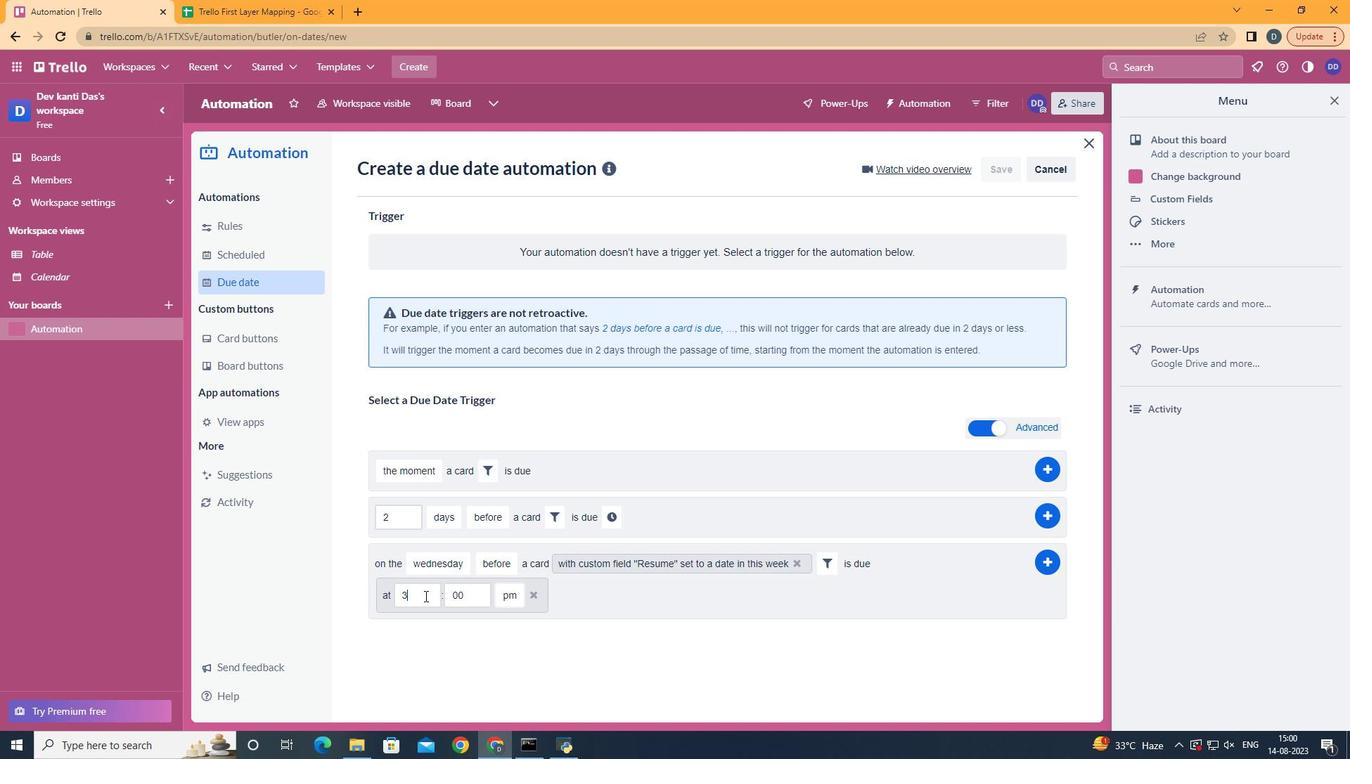
Action: Mouse pressed left at (573, 598)
Screenshot: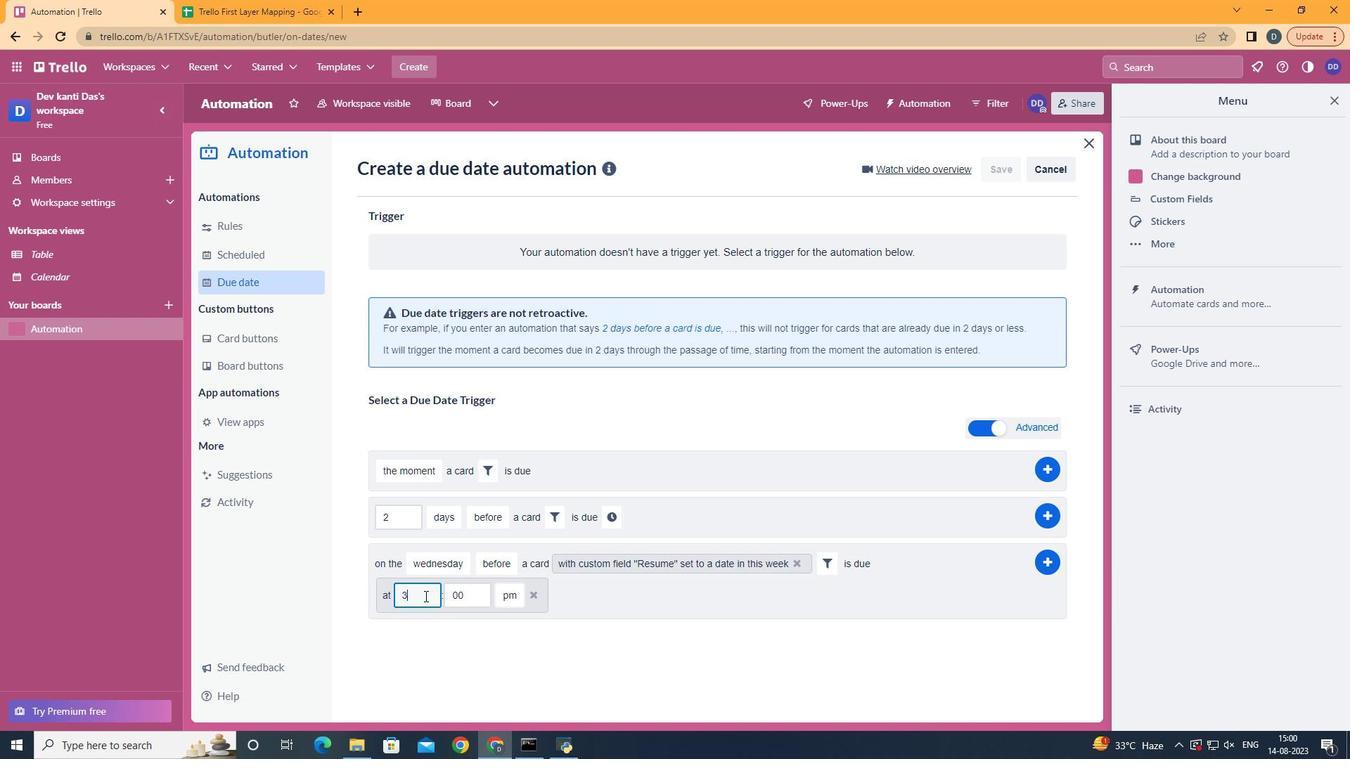 
Action: Mouse moved to (574, 598)
Screenshot: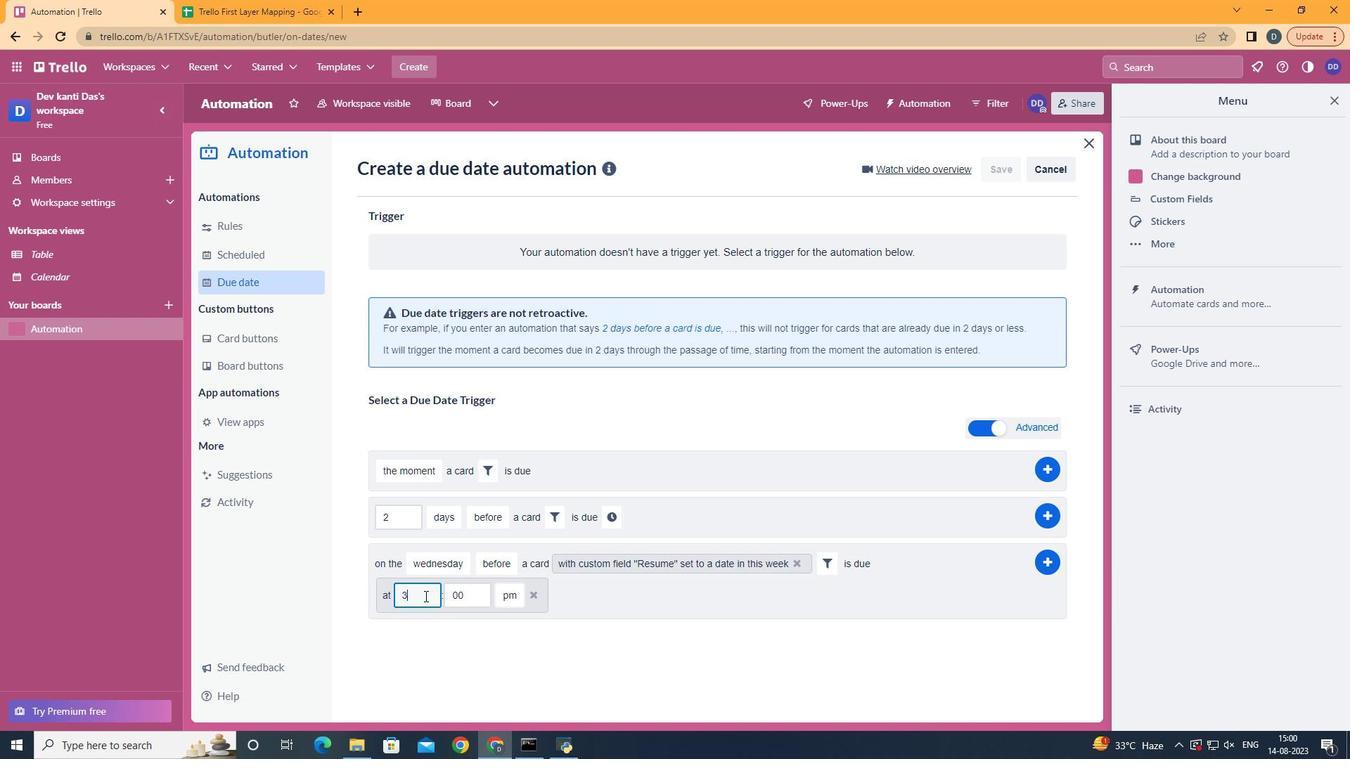 
Action: Key pressed <Key.backspace>11
Screenshot: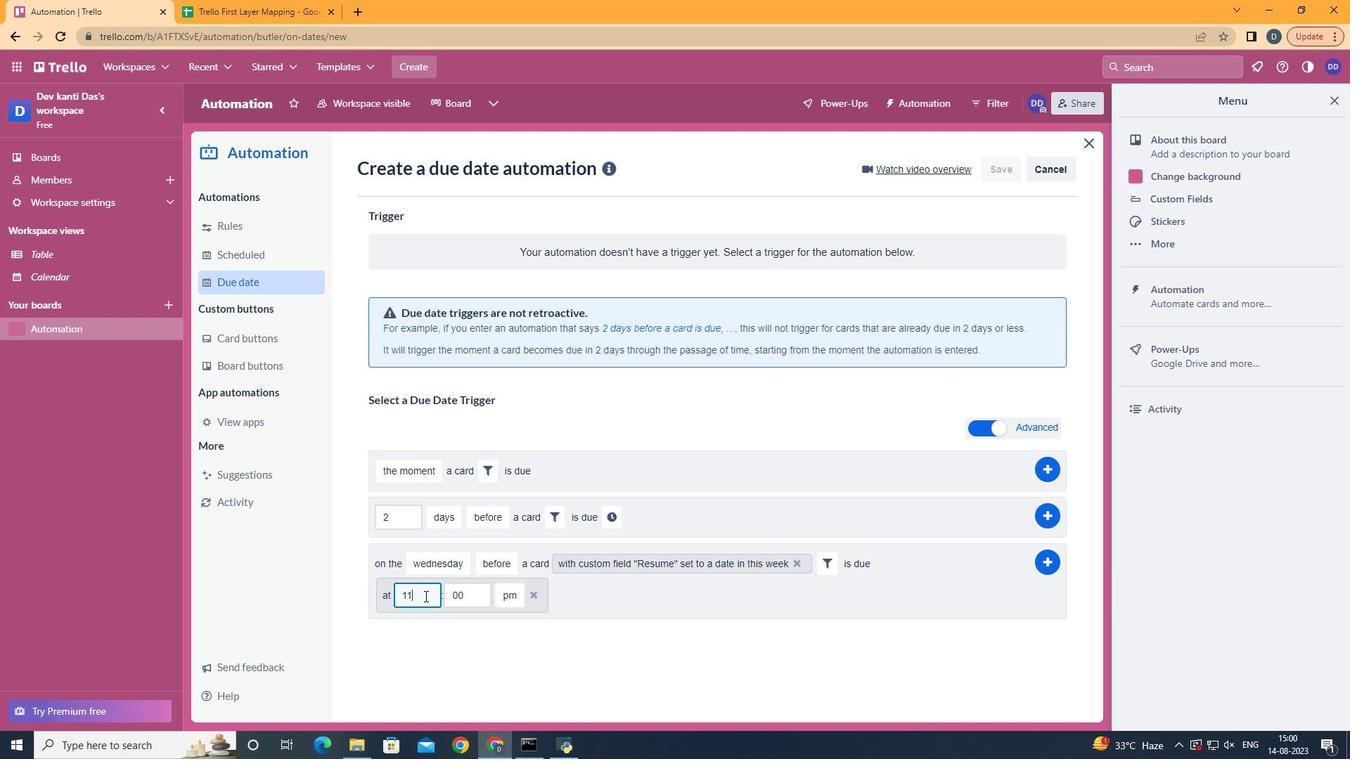
Action: Mouse moved to (638, 630)
Screenshot: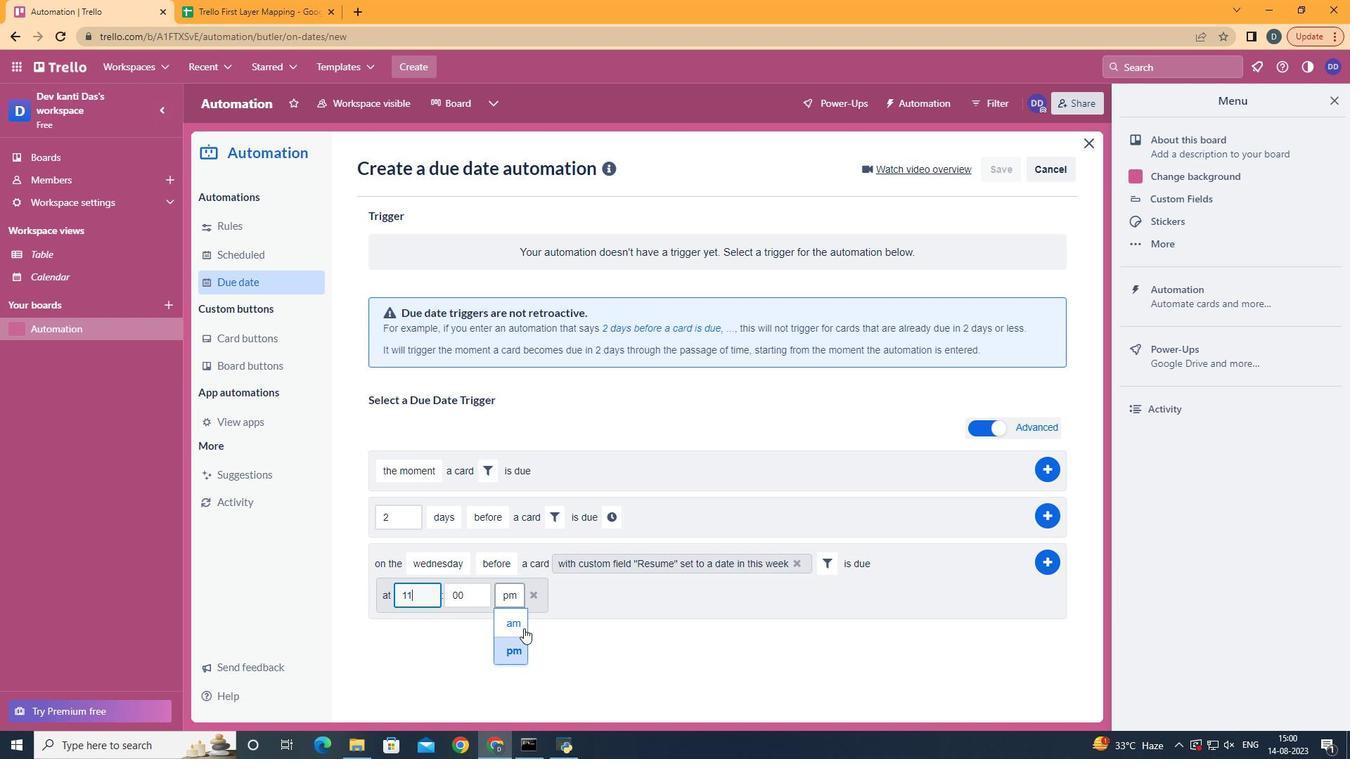 
Action: Mouse pressed left at (638, 630)
Screenshot: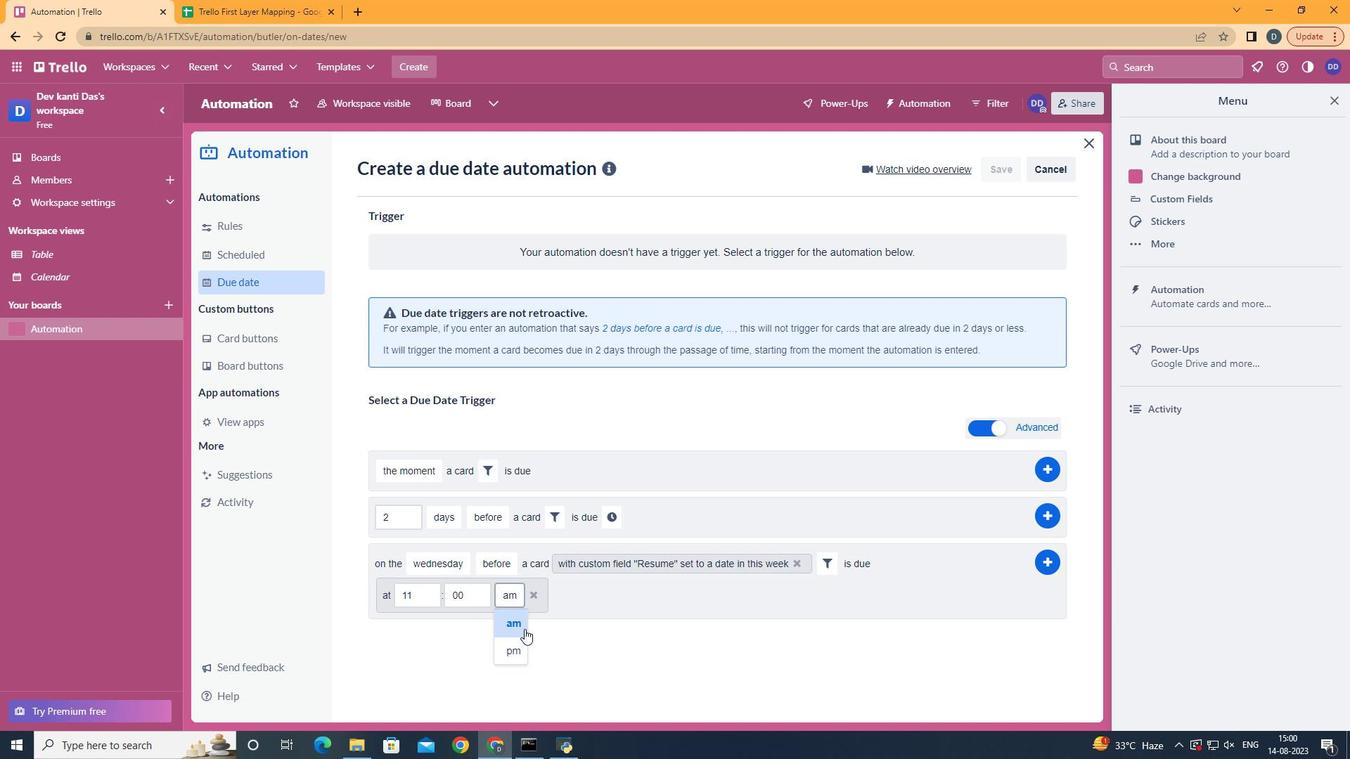 
Action: Mouse moved to (981, 566)
Screenshot: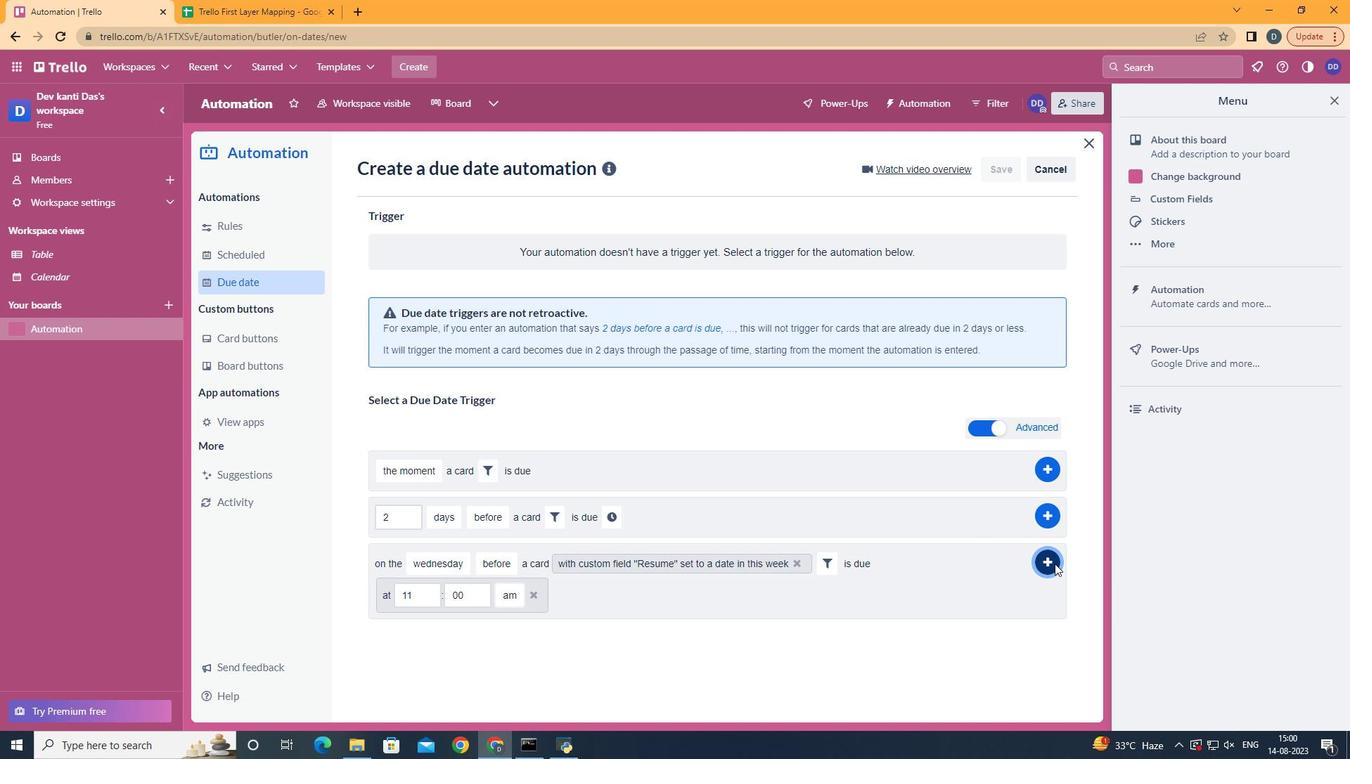 
Action: Mouse pressed left at (981, 566)
Screenshot: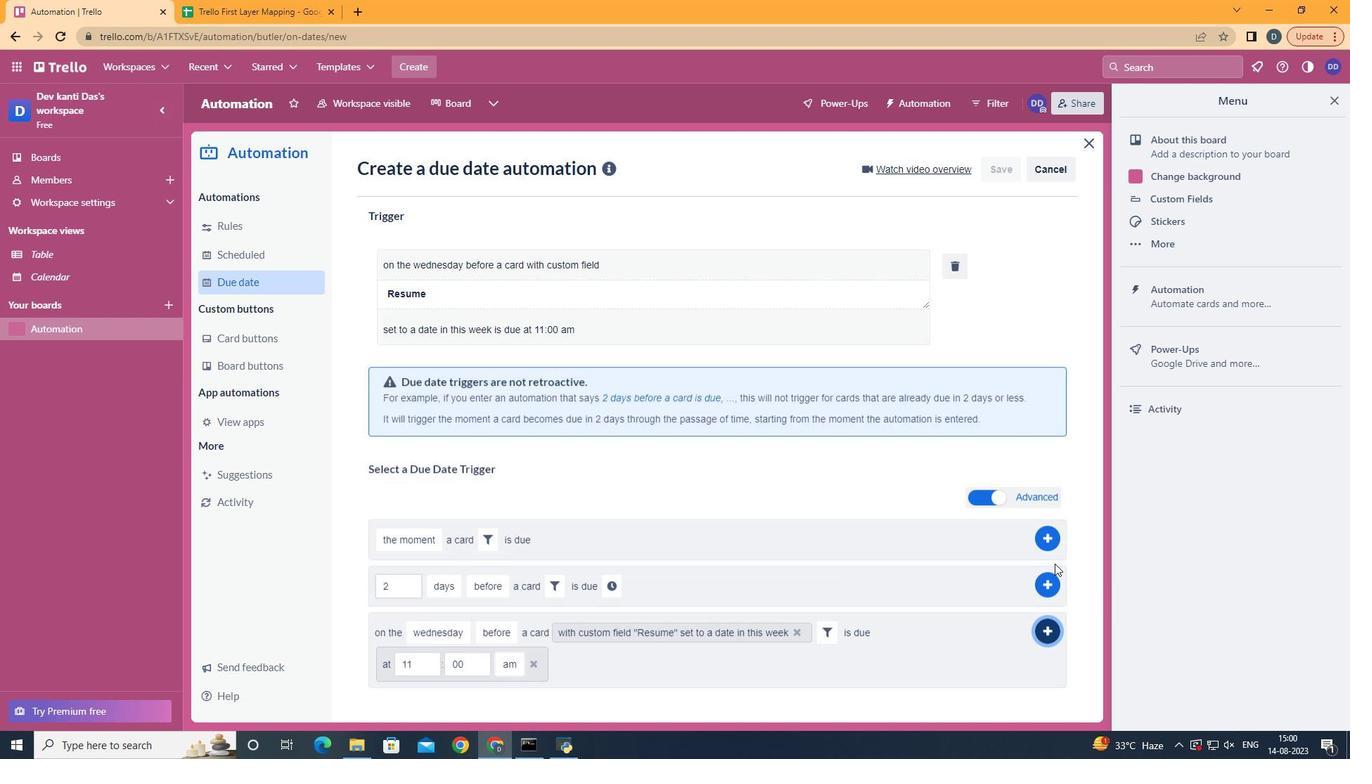 
